 Task: Create in the project ByteTech in Backlog an issue 'Upgrade the content delivery and caching mechanisms of a web application to improve content delivery speed and reliability', assign it to team member softage.2@softage.net and change the status to IN PROGRESS. Create in the project ByteTech in Backlog an issue 'Create a new online platform for online gardening courses with advanced gardening tools and community features', assign it to team member softage.3@softage.net and change the status to IN PROGRESS
Action: Mouse moved to (95, 190)
Screenshot: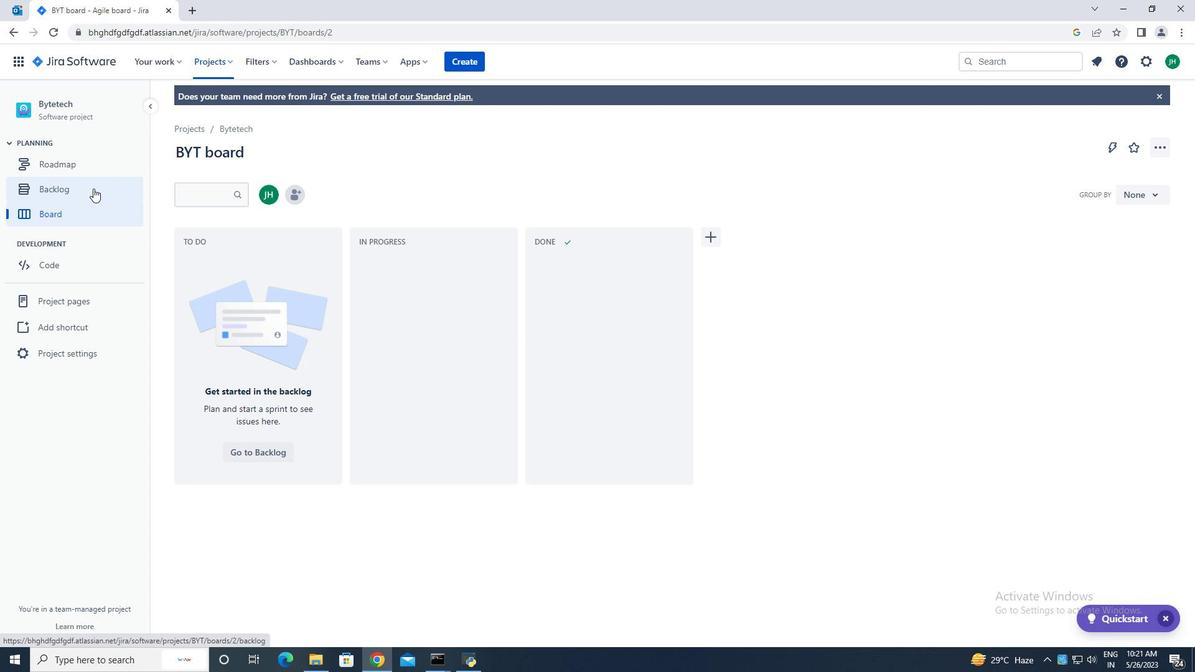
Action: Mouse pressed left at (95, 190)
Screenshot: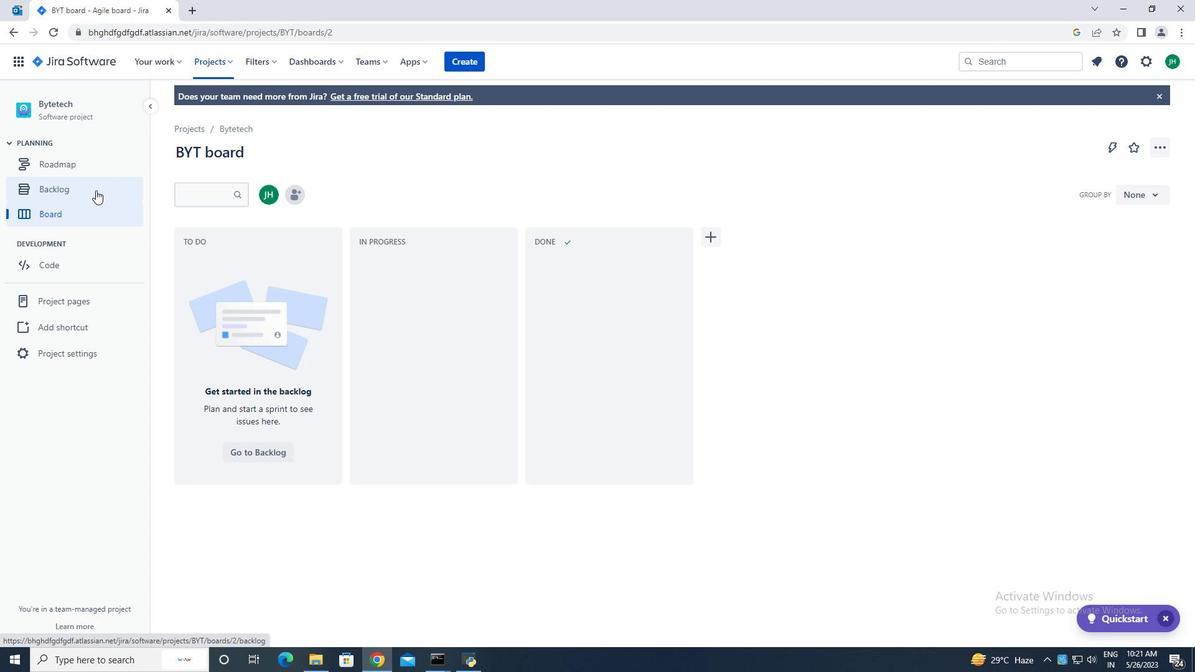 
Action: Mouse moved to (509, 324)
Screenshot: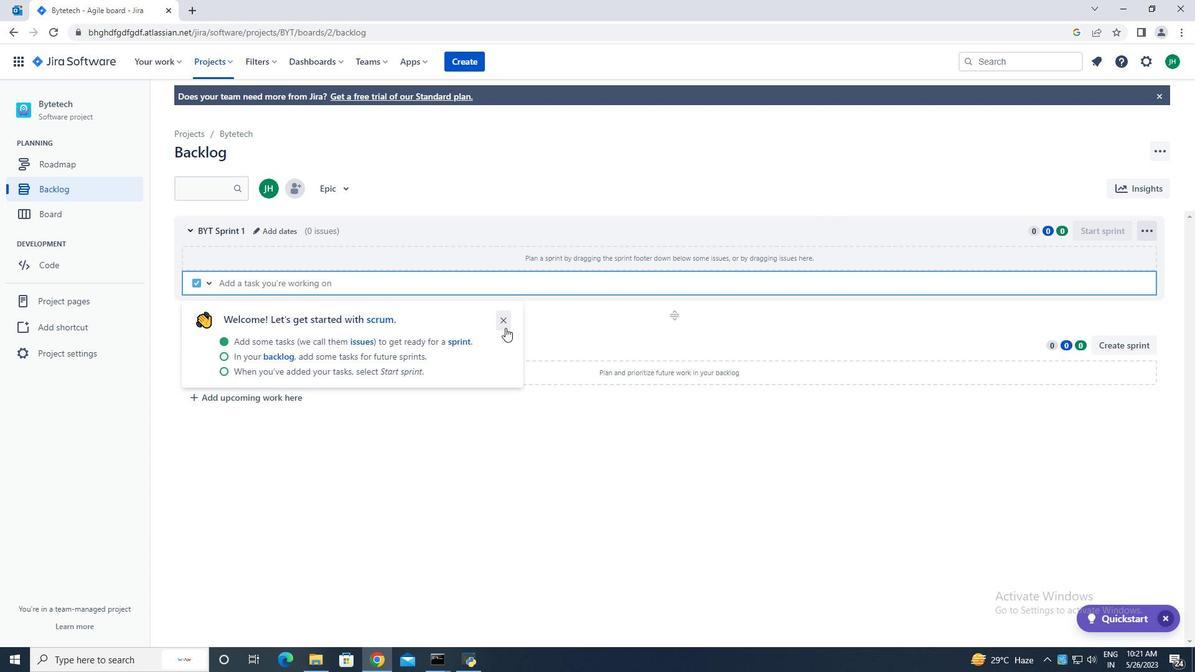 
Action: Mouse pressed left at (509, 324)
Screenshot: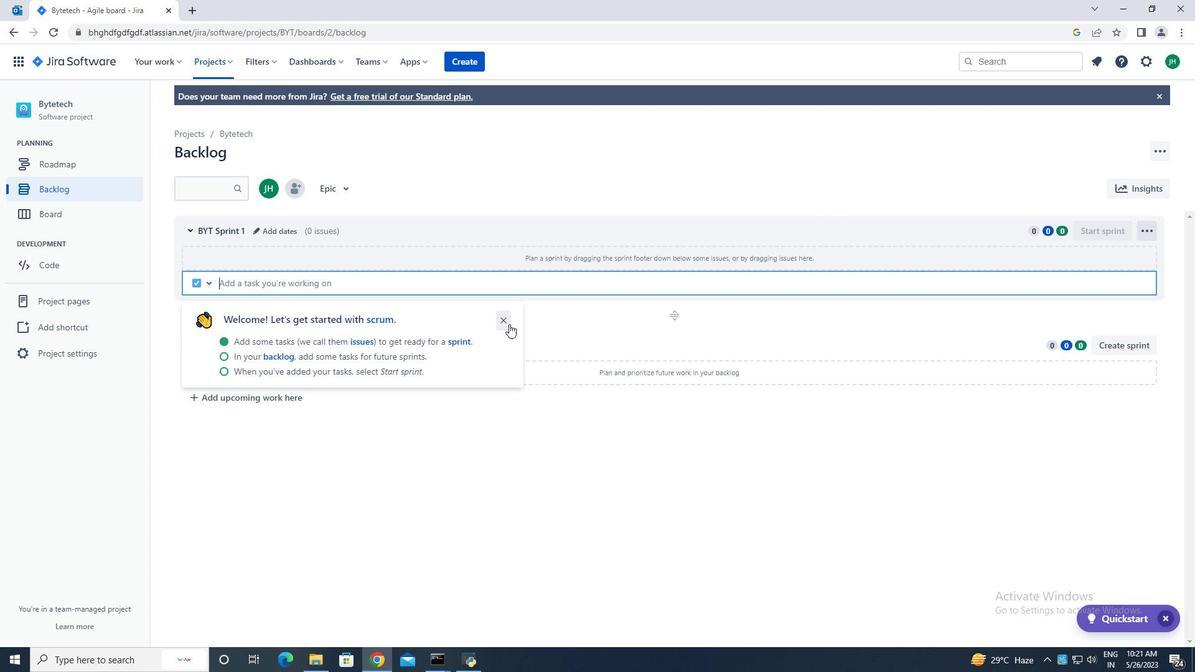 
Action: Mouse moved to (267, 442)
Screenshot: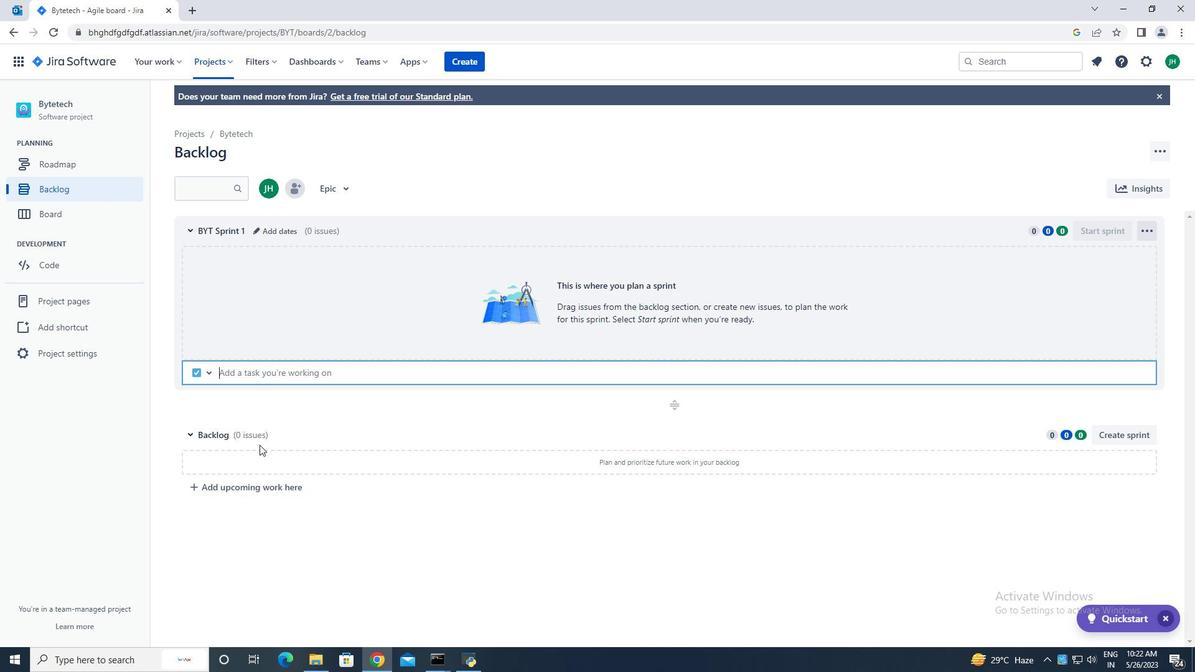 
Action: Mouse scrolled (267, 442) with delta (0, 0)
Screenshot: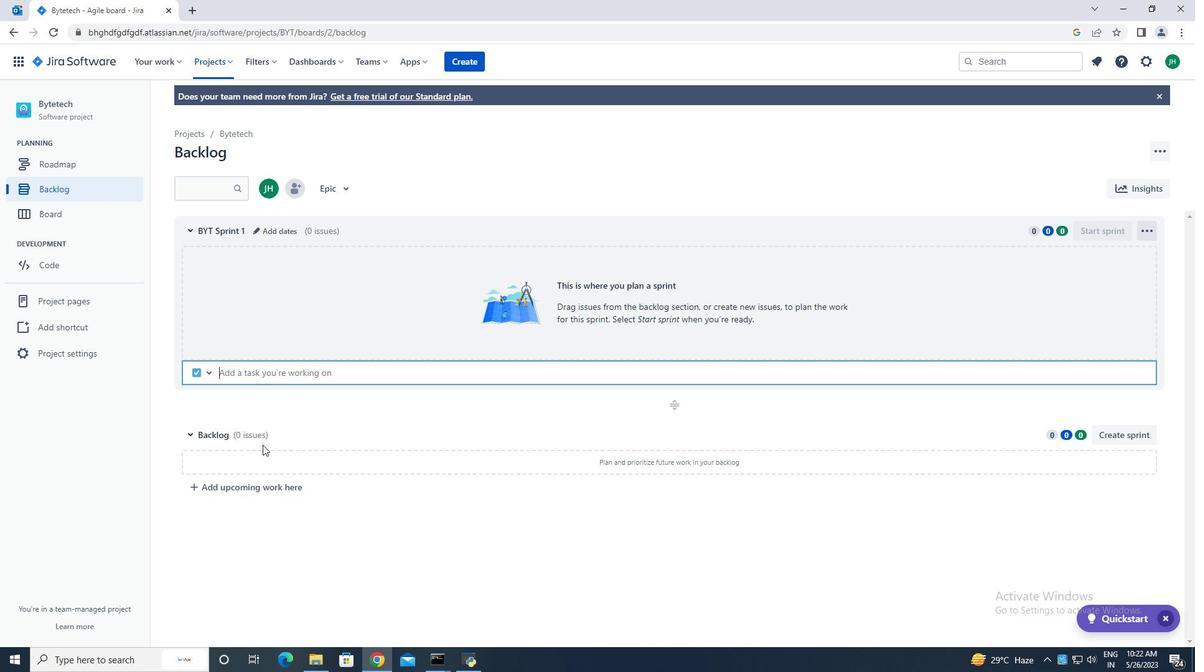 
Action: Mouse scrolled (267, 442) with delta (0, 0)
Screenshot: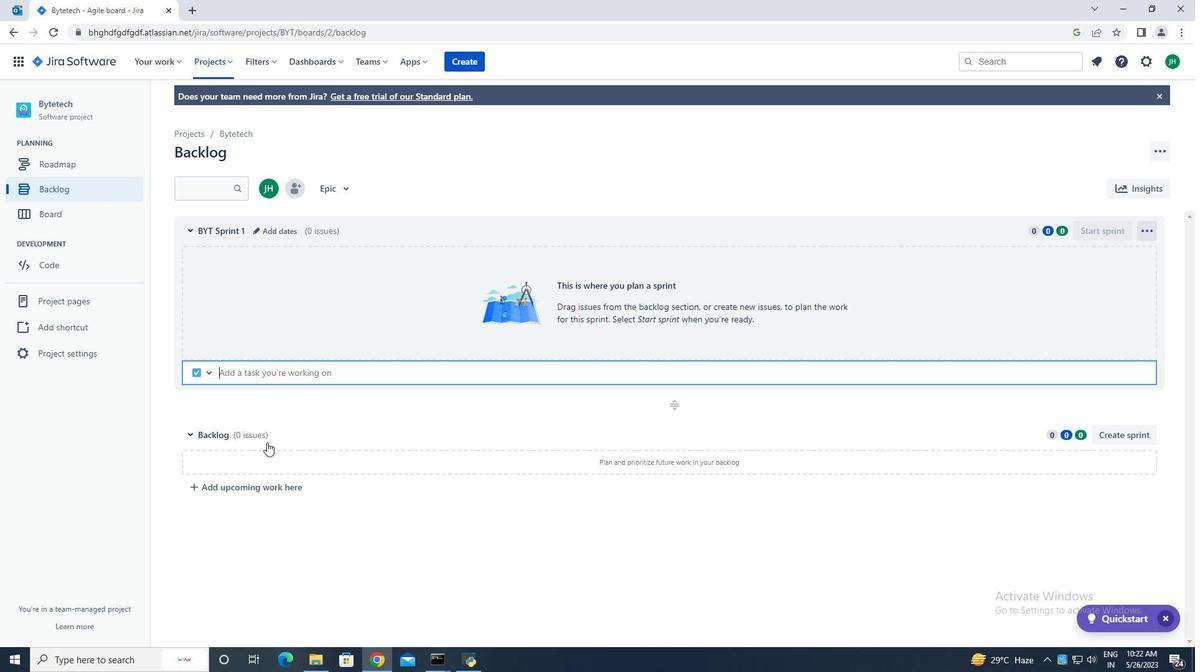 
Action: Mouse scrolled (267, 442) with delta (0, 0)
Screenshot: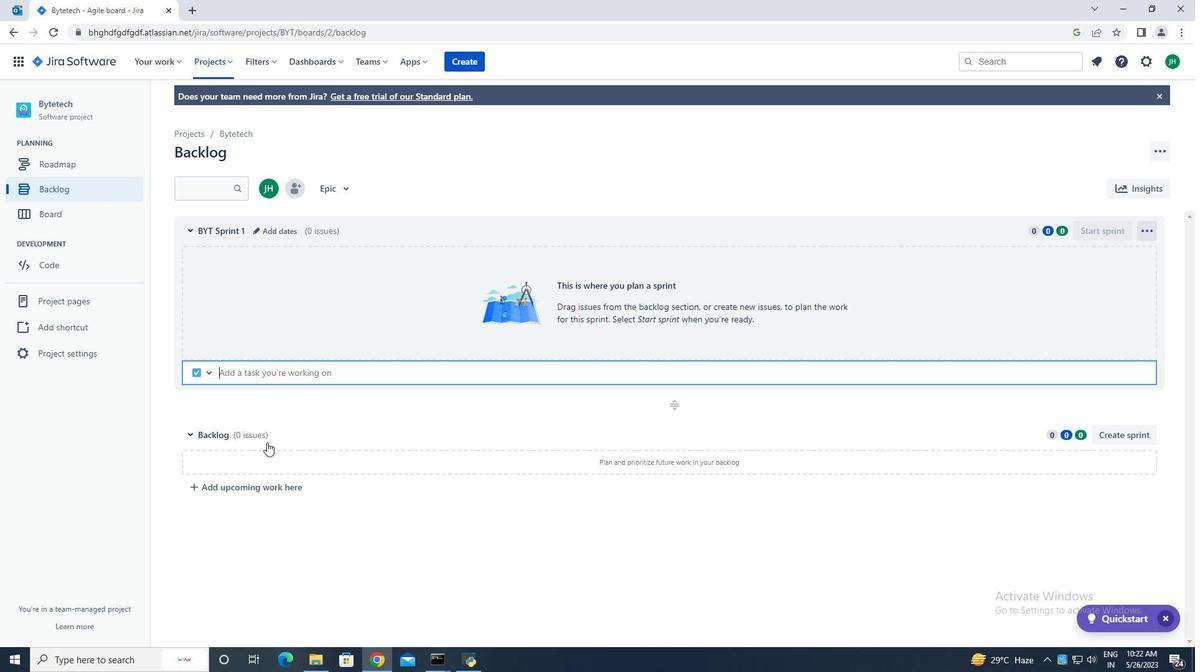 
Action: Mouse moved to (230, 457)
Screenshot: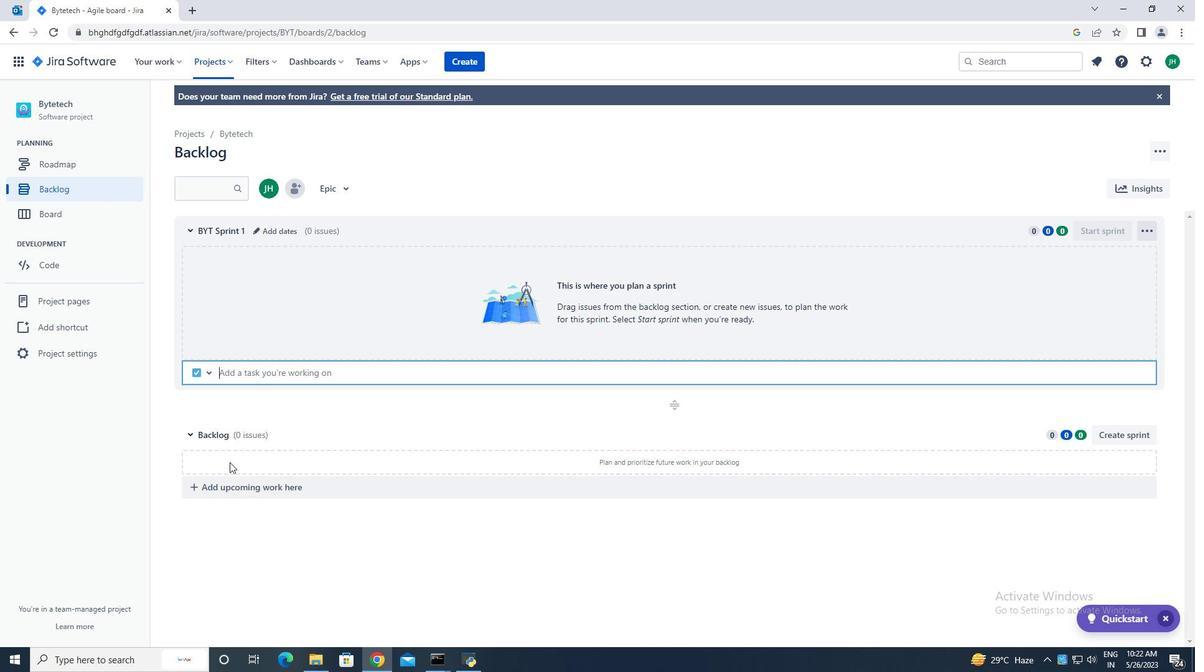 
Action: Mouse pressed left at (230, 457)
Screenshot: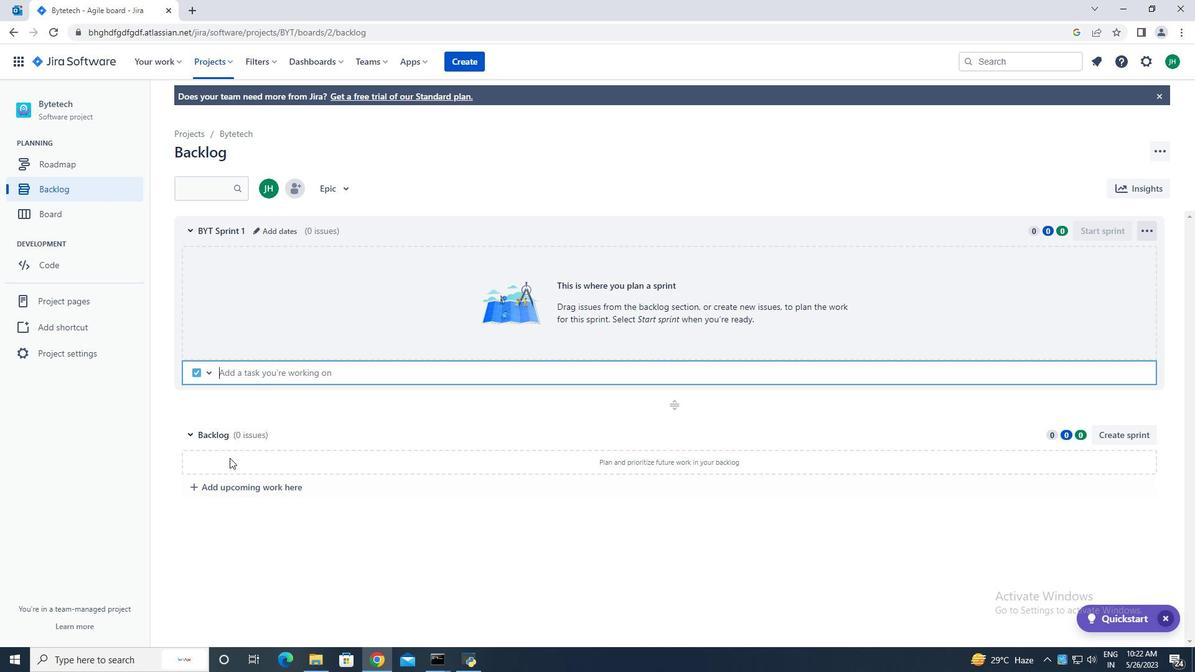 
Action: Mouse moved to (239, 376)
Screenshot: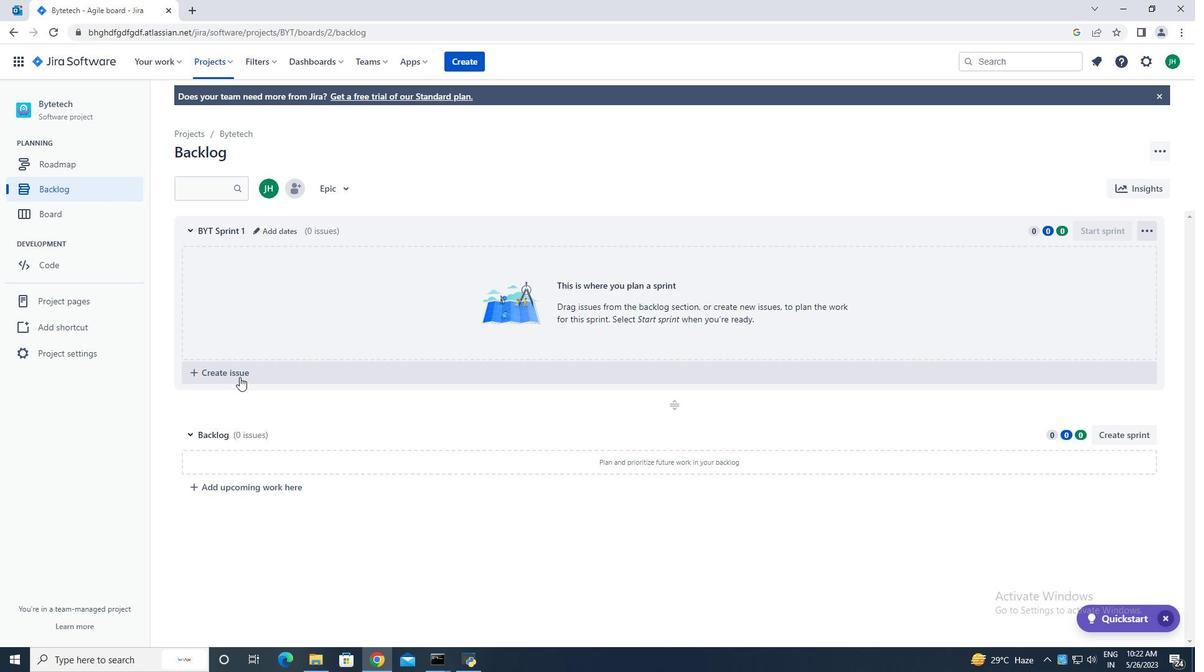 
Action: Mouse pressed left at (239, 376)
Screenshot: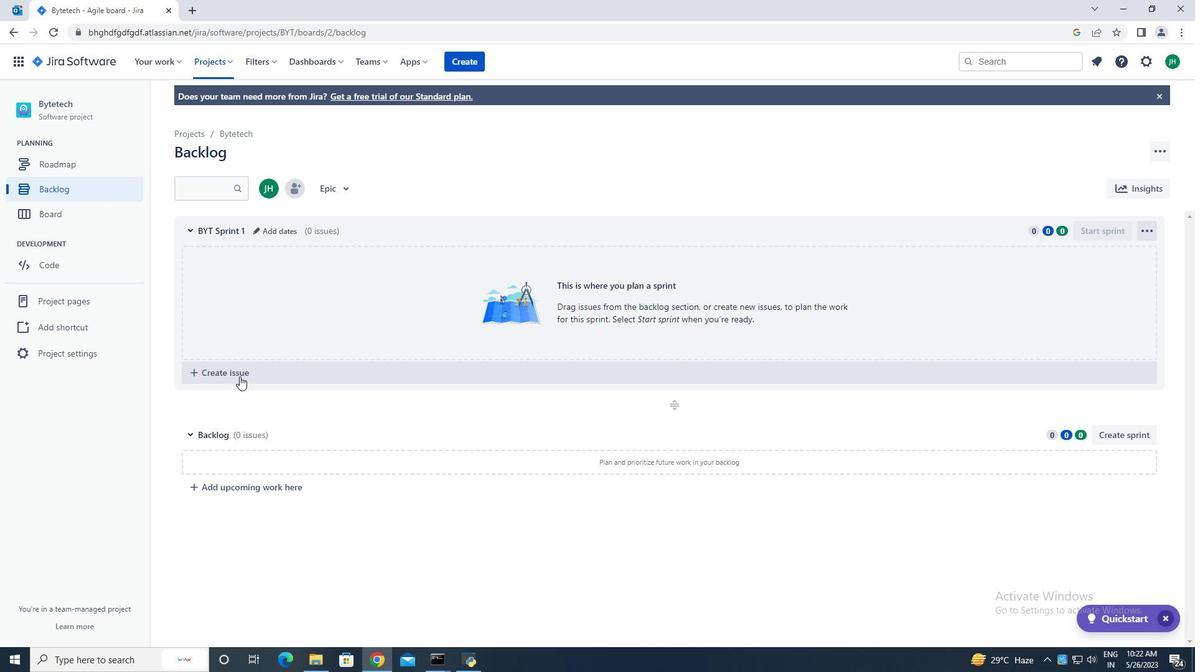 
Action: Mouse moved to (251, 375)
Screenshot: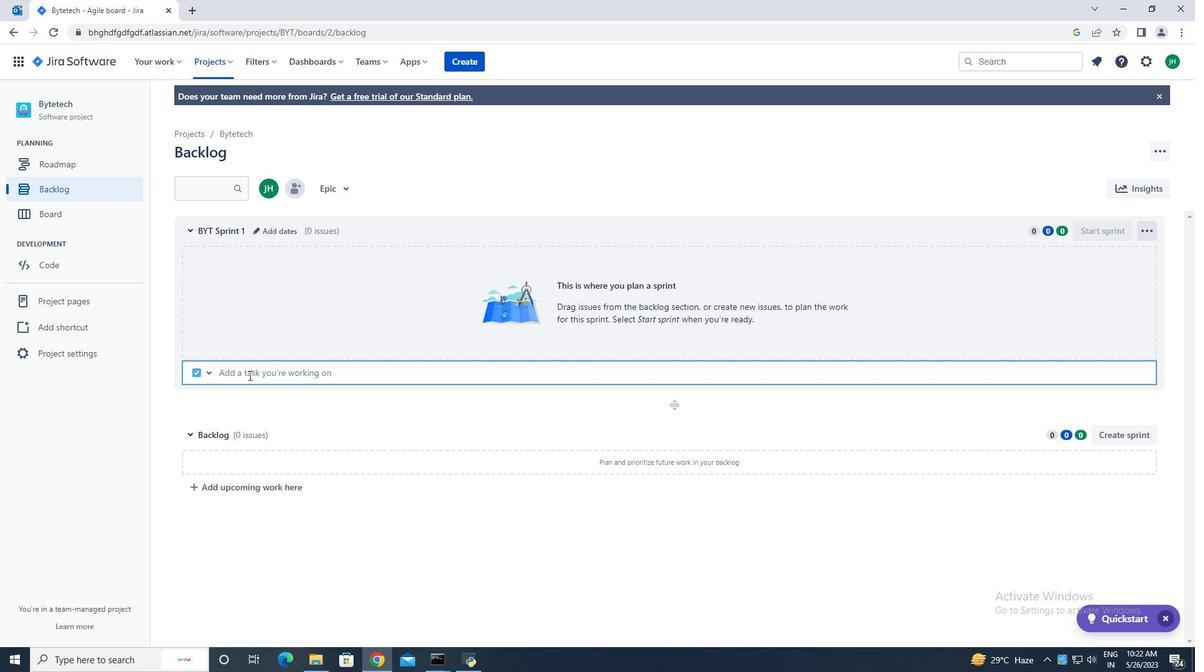 
Action: Mouse pressed left at (251, 375)
Screenshot: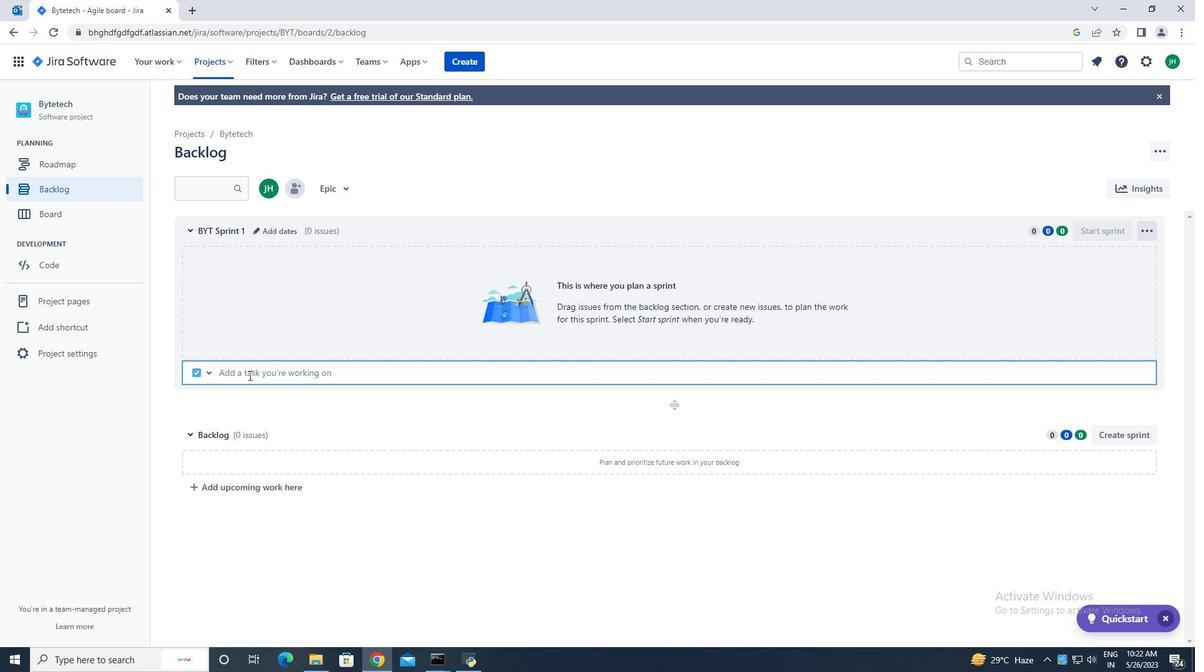 
Action: Mouse moved to (1146, 232)
Screenshot: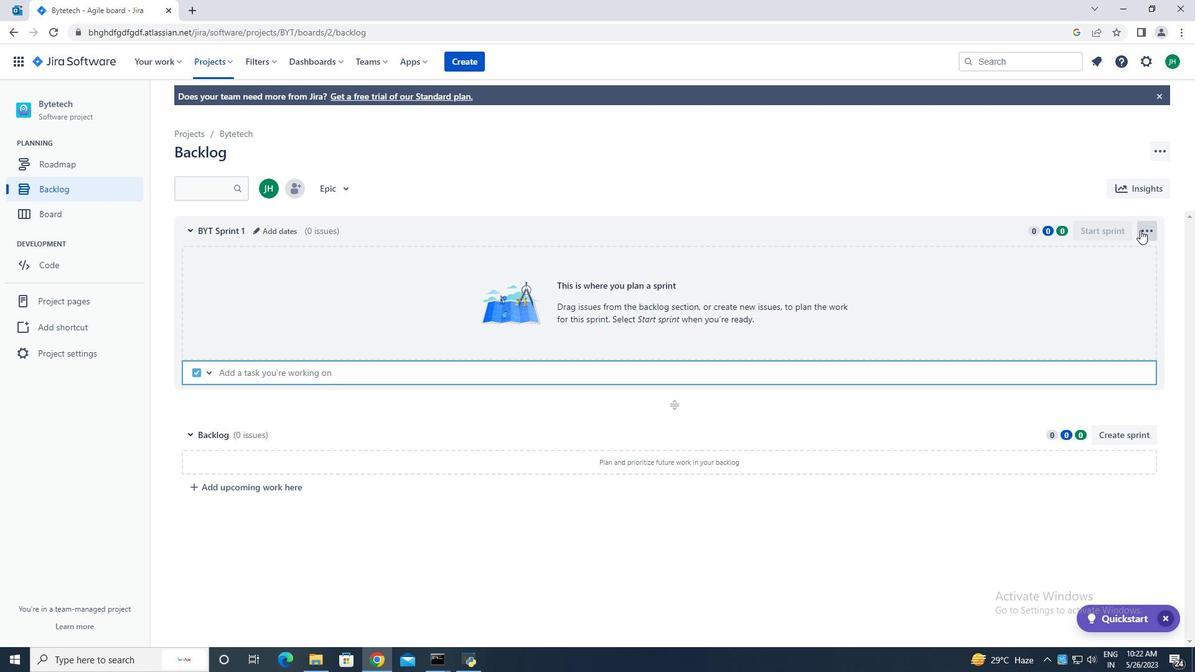 
Action: Mouse pressed left at (1146, 232)
Screenshot: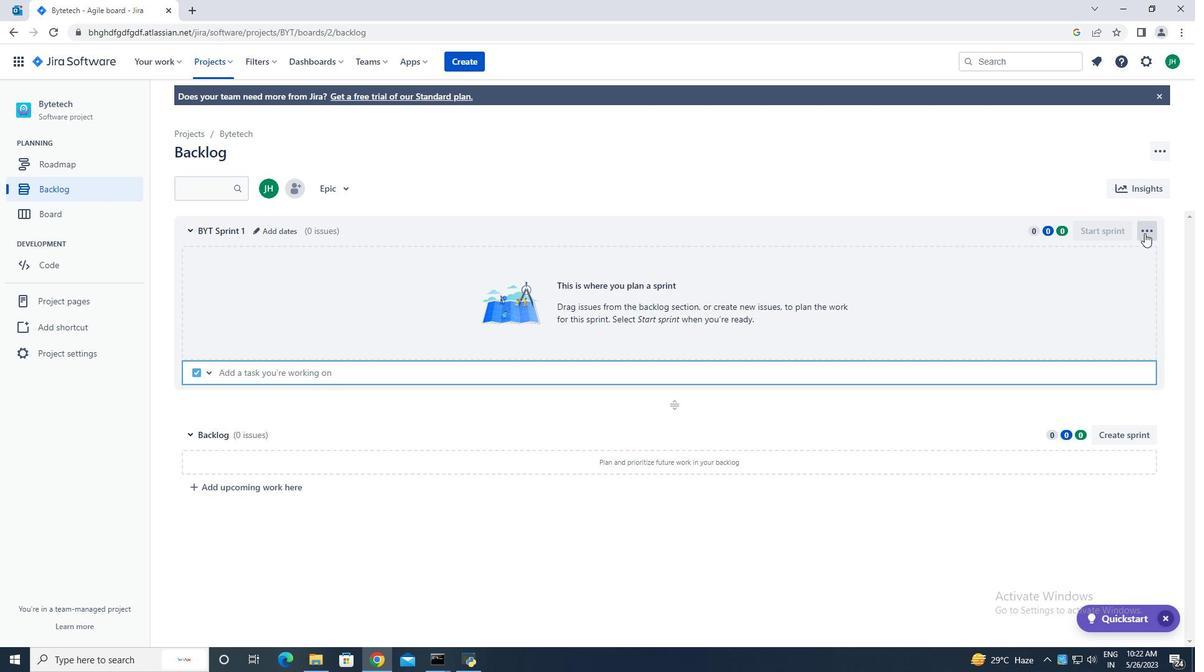 
Action: Mouse moved to (1119, 282)
Screenshot: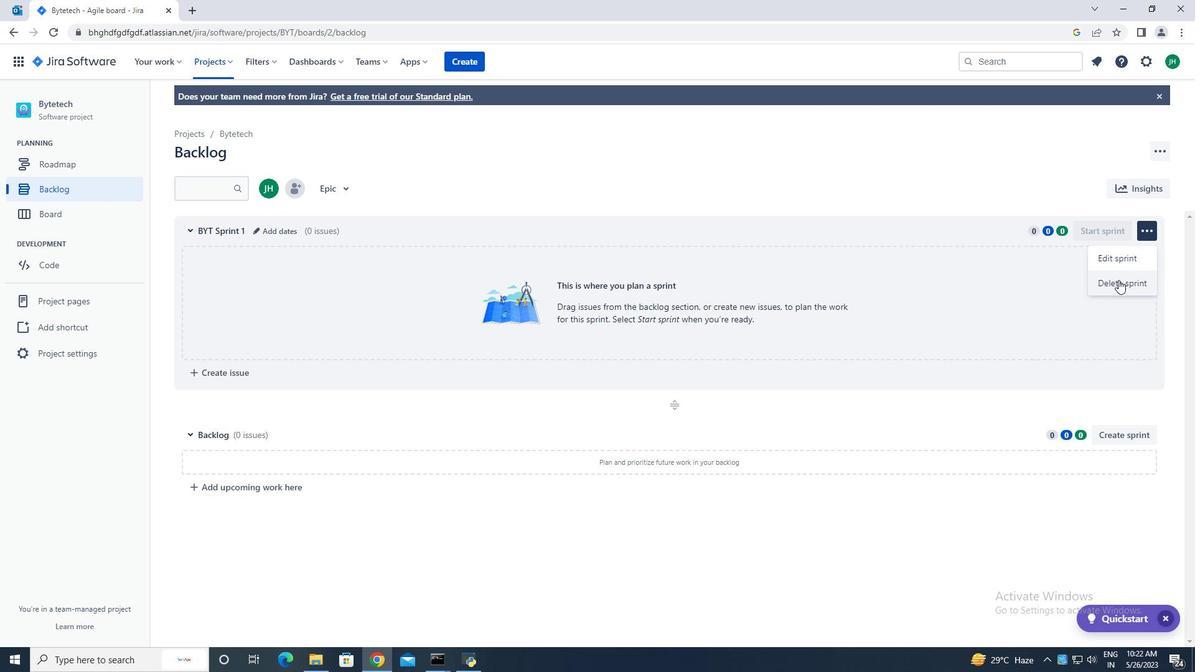 
Action: Mouse pressed left at (1119, 282)
Screenshot: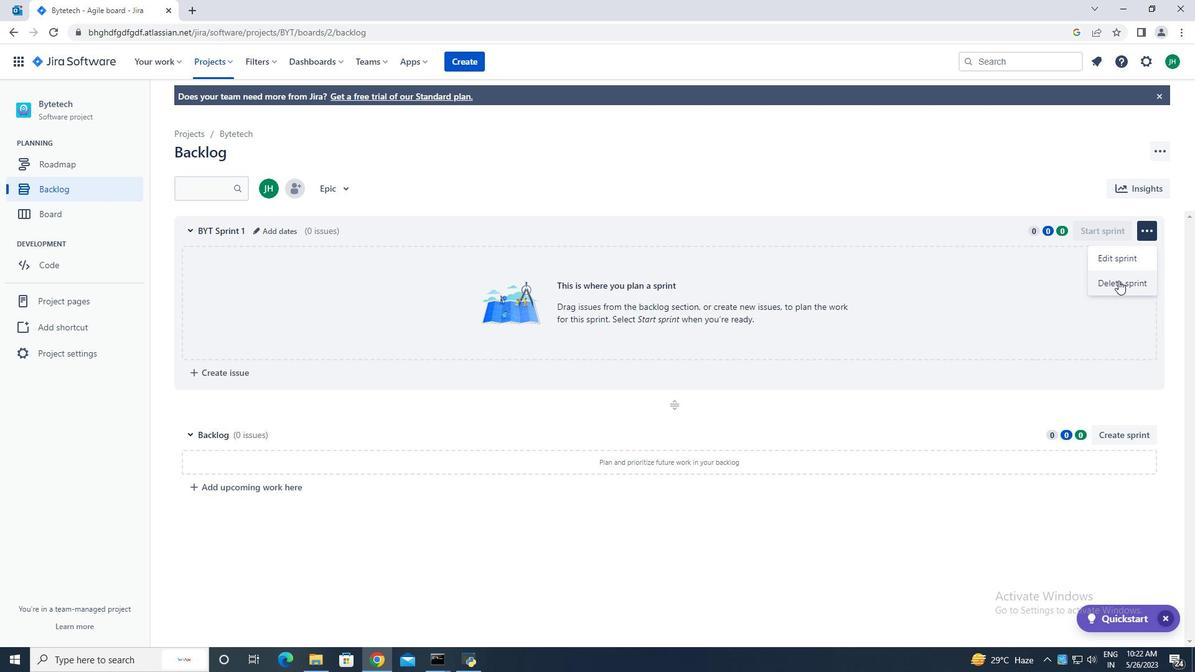 
Action: Mouse moved to (645, 163)
Screenshot: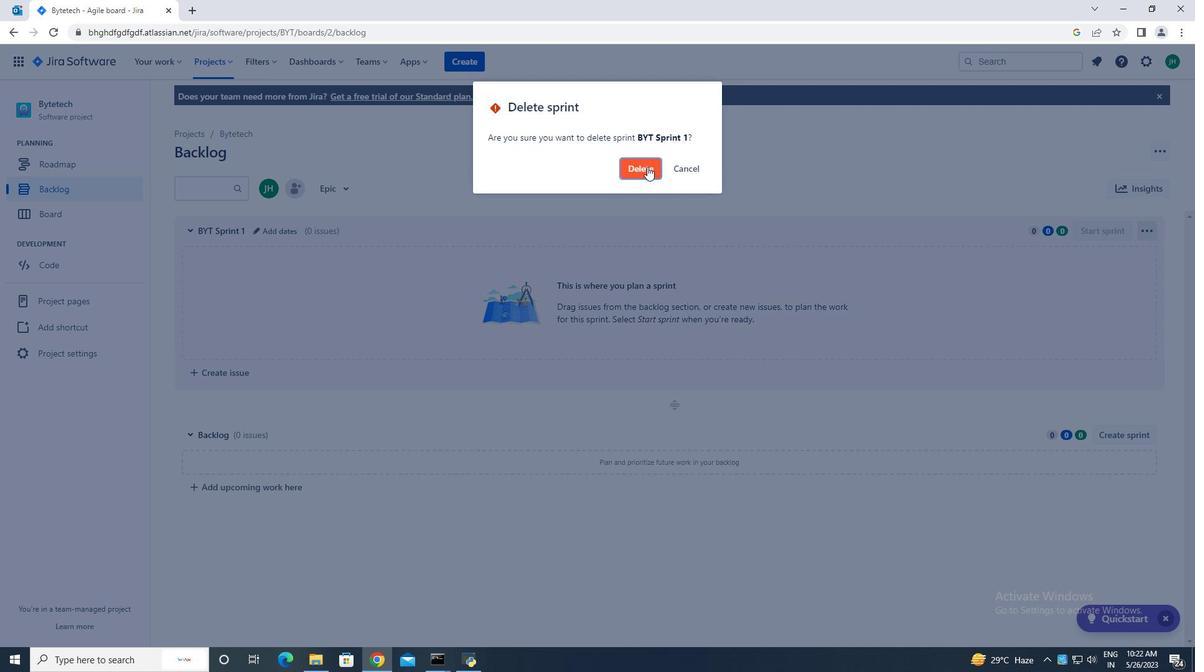 
Action: Mouse pressed left at (645, 163)
Screenshot: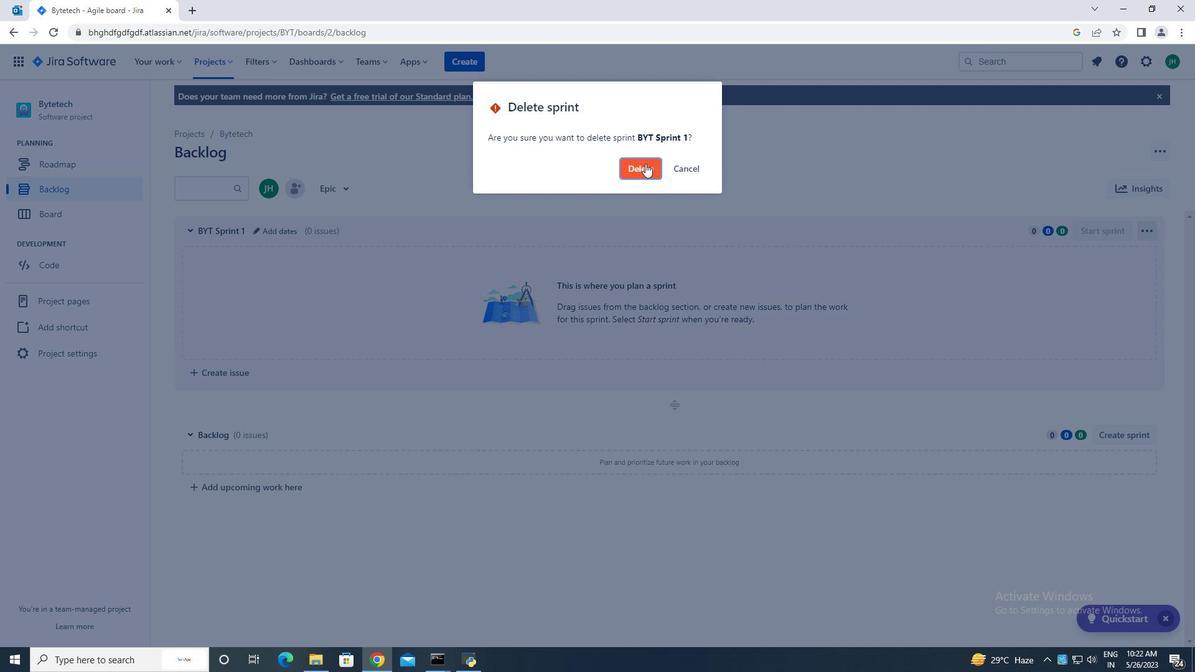 
Action: Mouse moved to (230, 262)
Screenshot: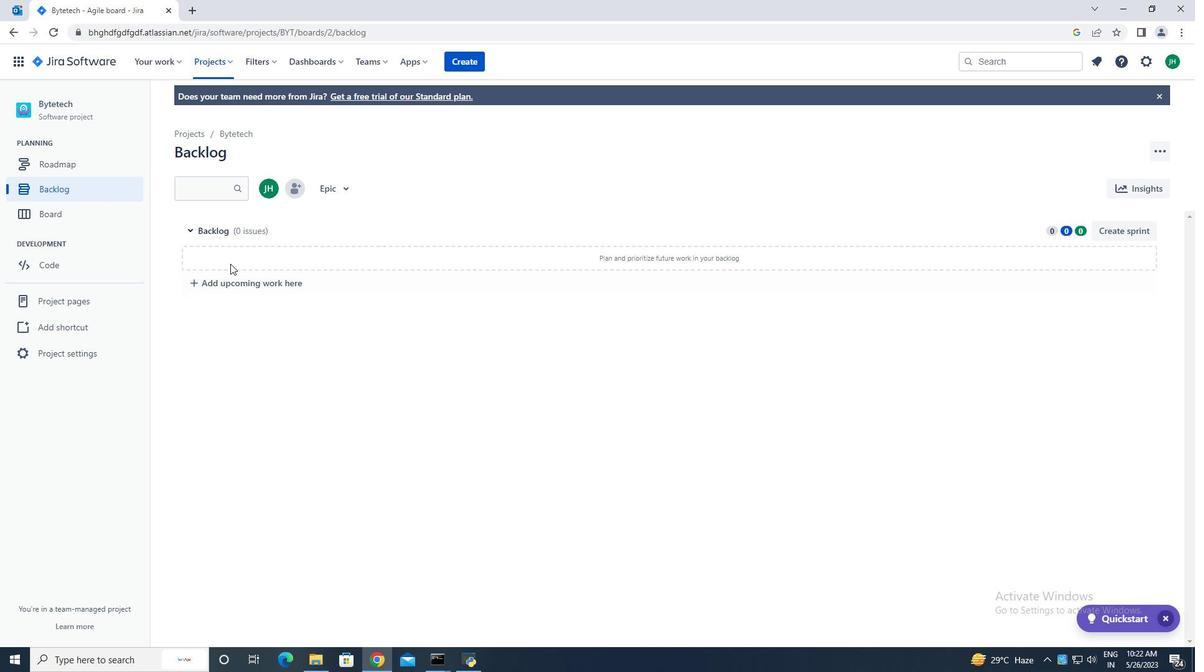 
Action: Mouse pressed left at (230, 262)
Screenshot: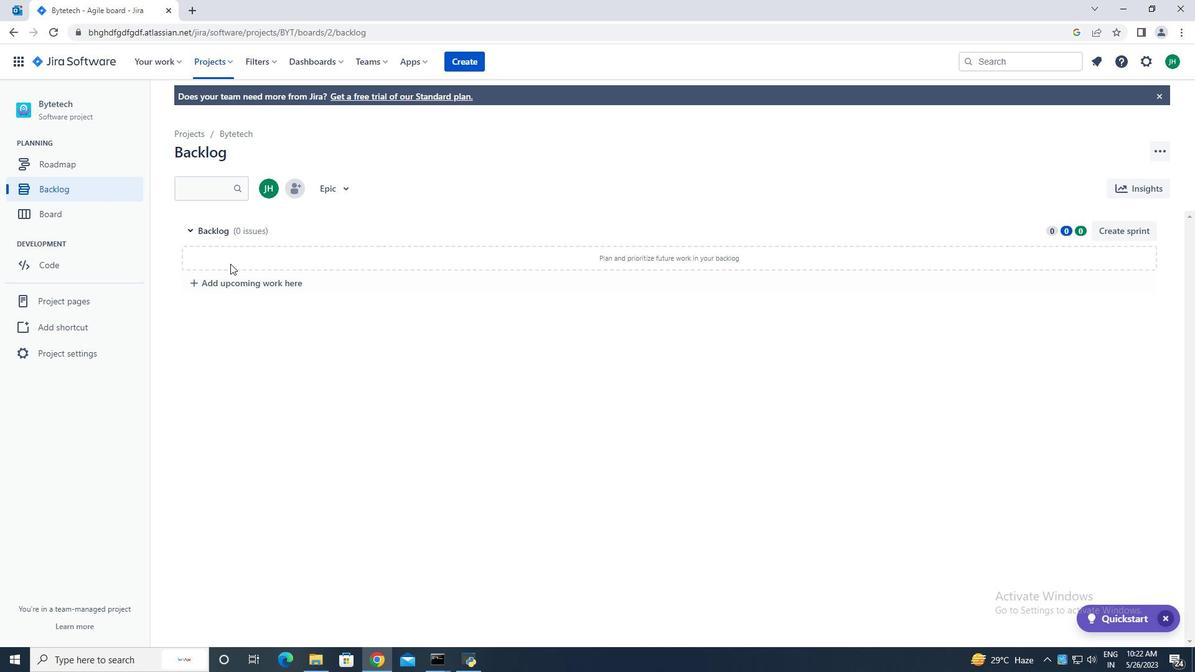 
Action: Mouse moved to (210, 281)
Screenshot: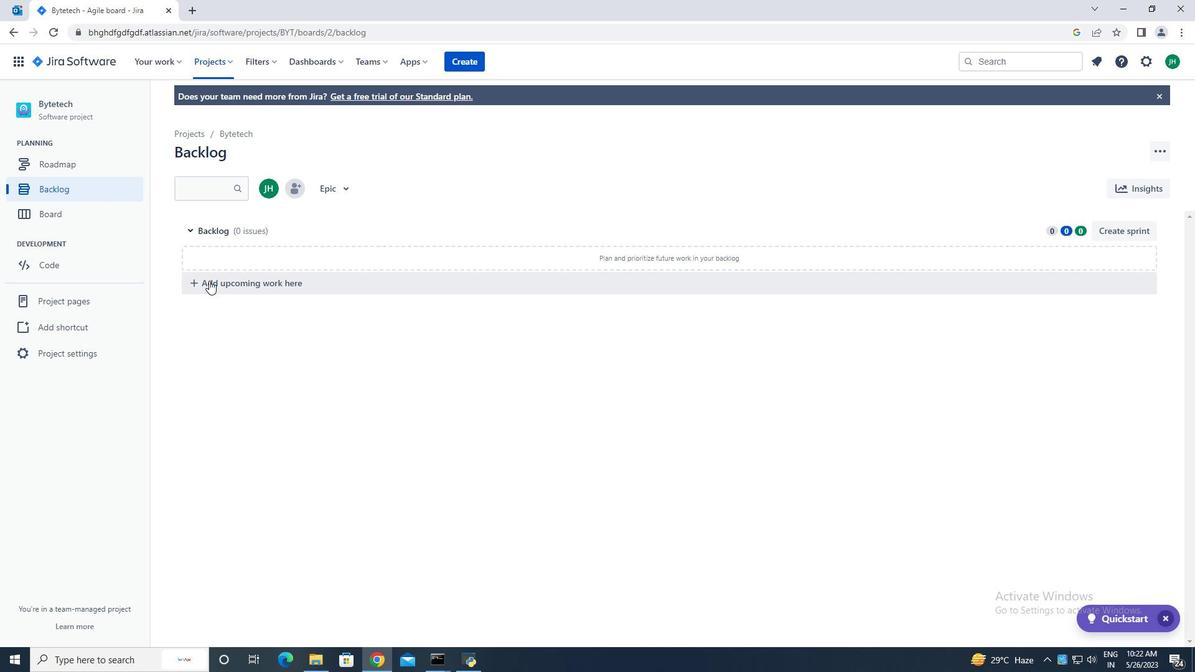 
Action: Mouse pressed left at (210, 281)
Screenshot: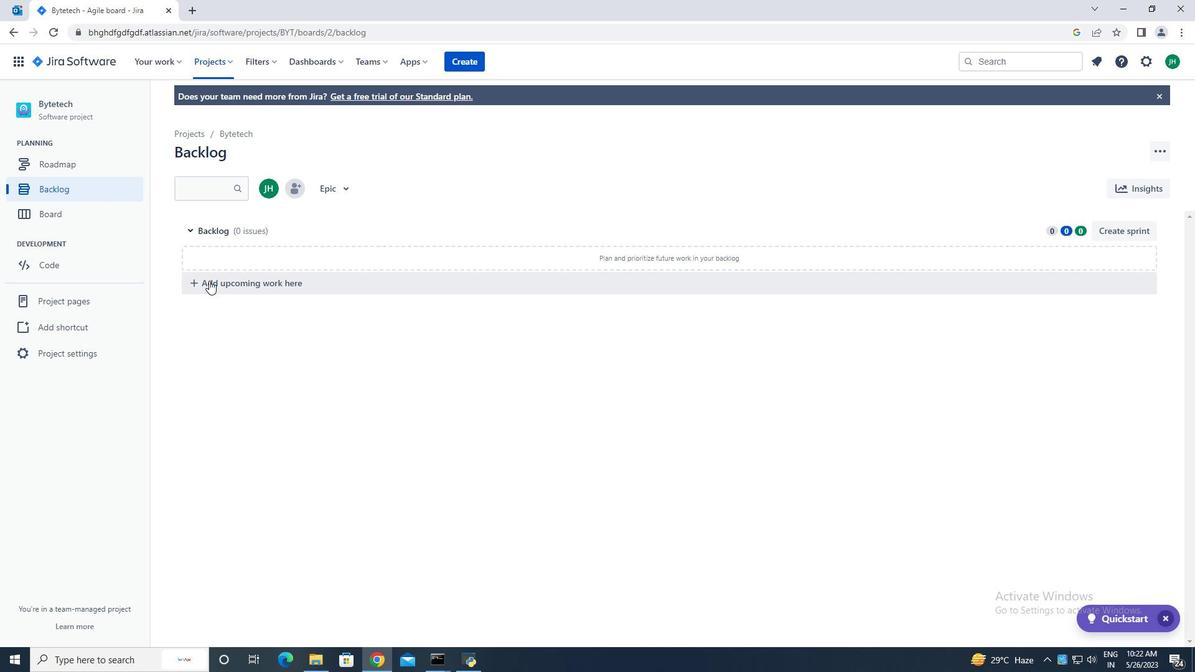 
Action: Mouse moved to (265, 282)
Screenshot: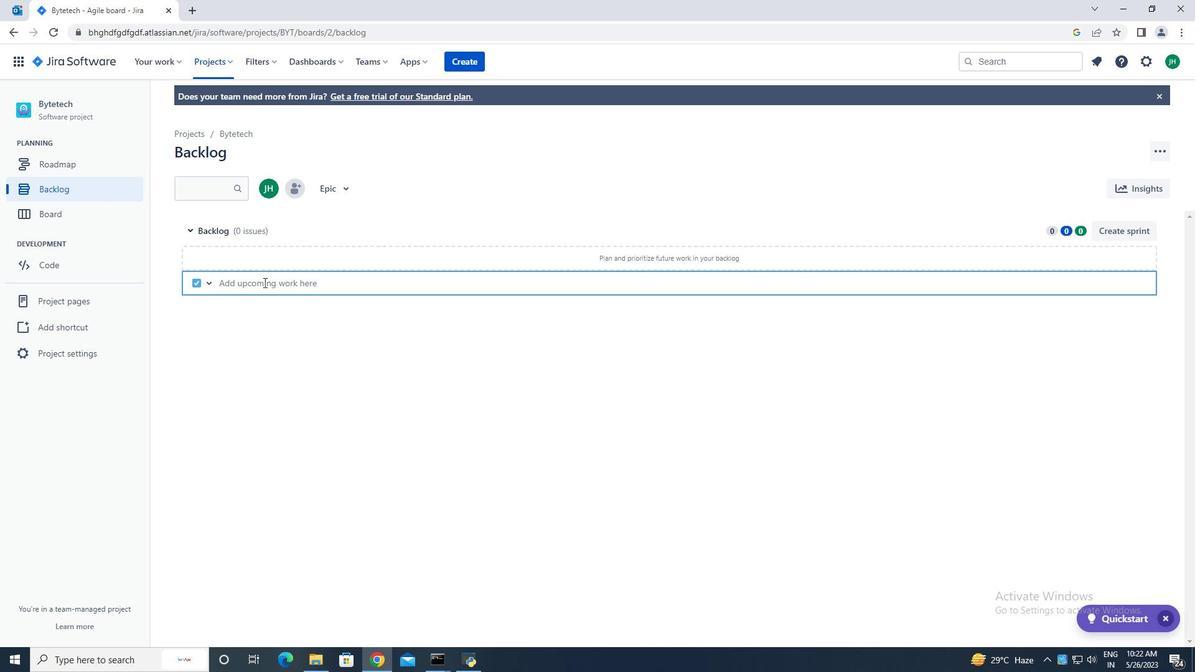 
Action: Mouse pressed left at (265, 282)
Screenshot: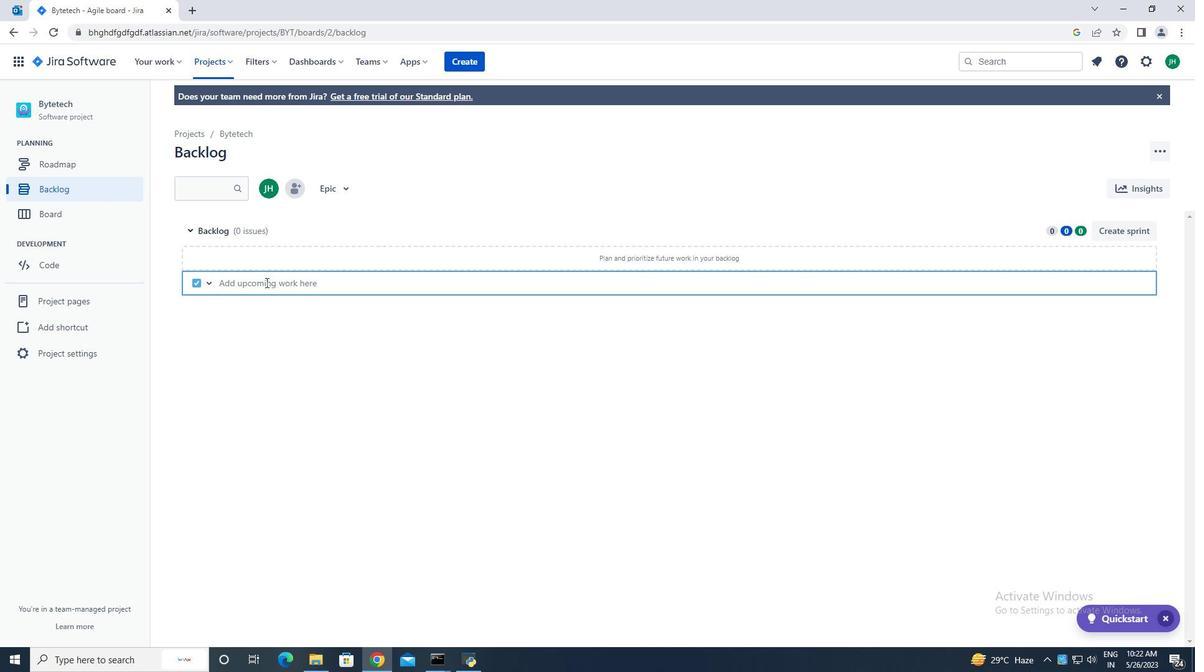 
Action: Mouse moved to (311, 292)
Screenshot: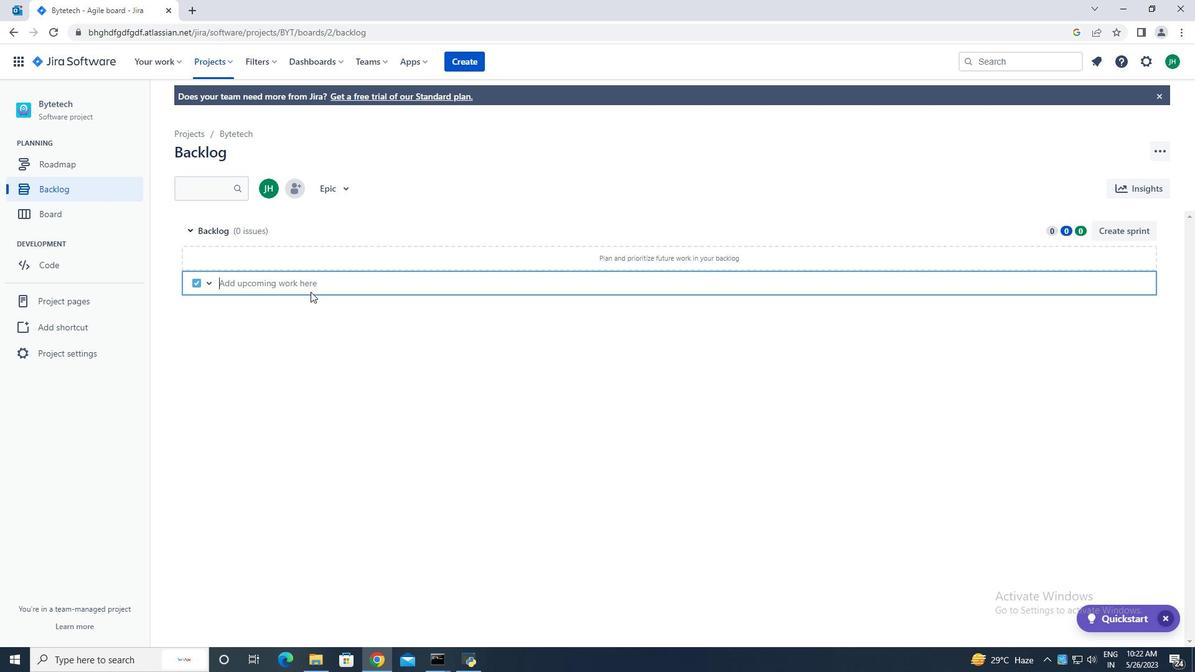 
Action: Key pressed <Key.caps_lock>U<Key.caps_lock>pgrade<Key.space>the<Key.space>ci<Key.backspace>ontent<Key.space>delivery<Key.space>and<Key.space>caching<Key.space>mechanisims<Key.space>of<Key.space>web<Key.space>application<Key.space>
Screenshot: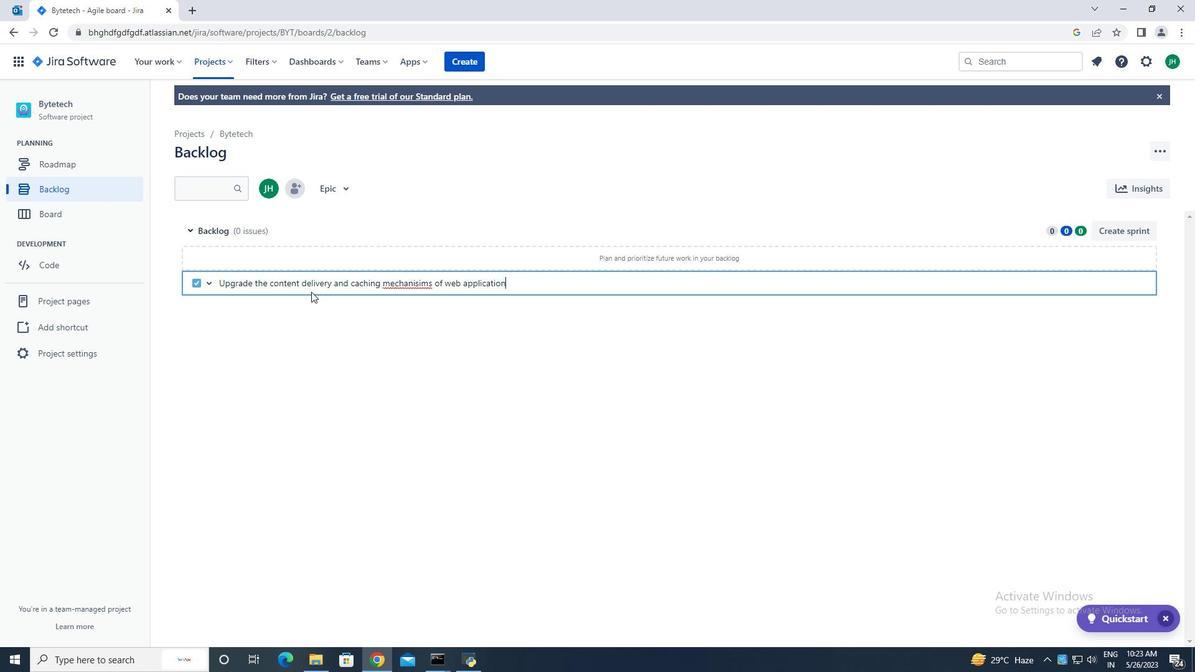 
Action: Mouse moved to (409, 281)
Screenshot: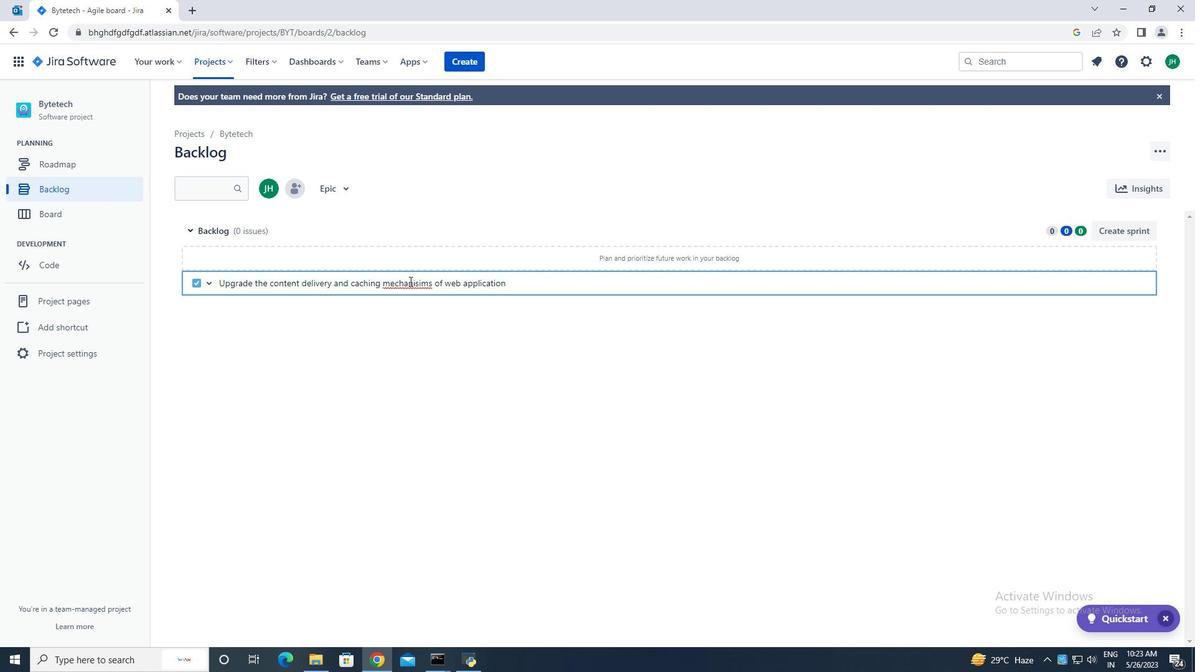 
Action: Mouse pressed right at (409, 281)
Screenshot: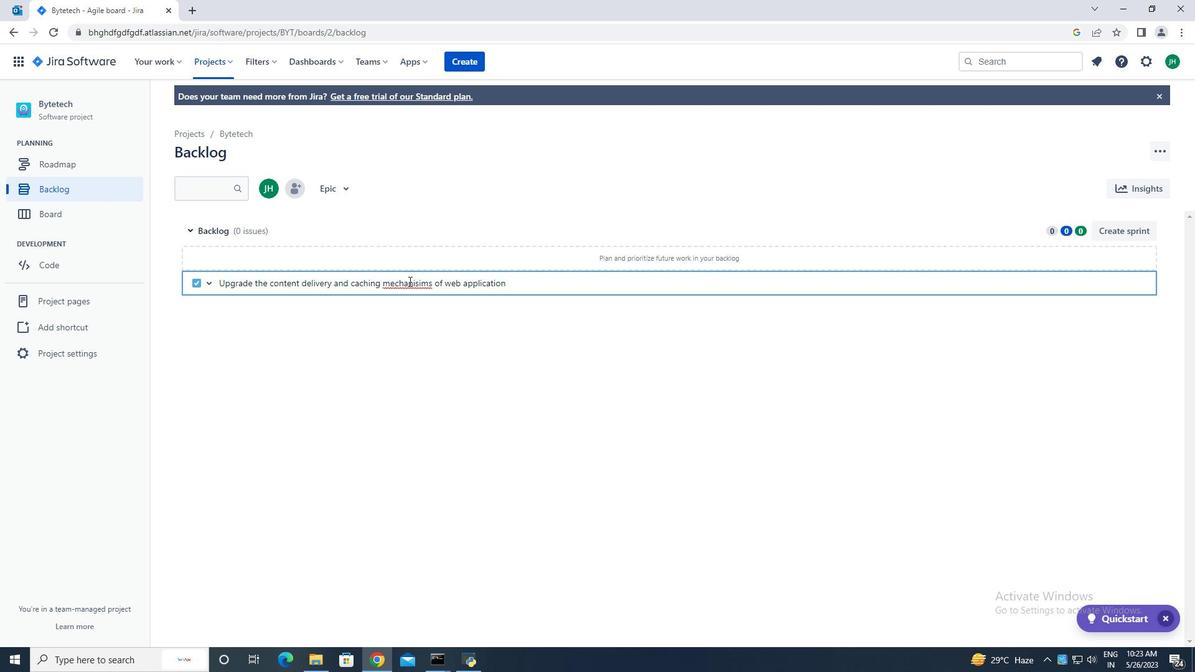 
Action: Mouse moved to (428, 292)
Screenshot: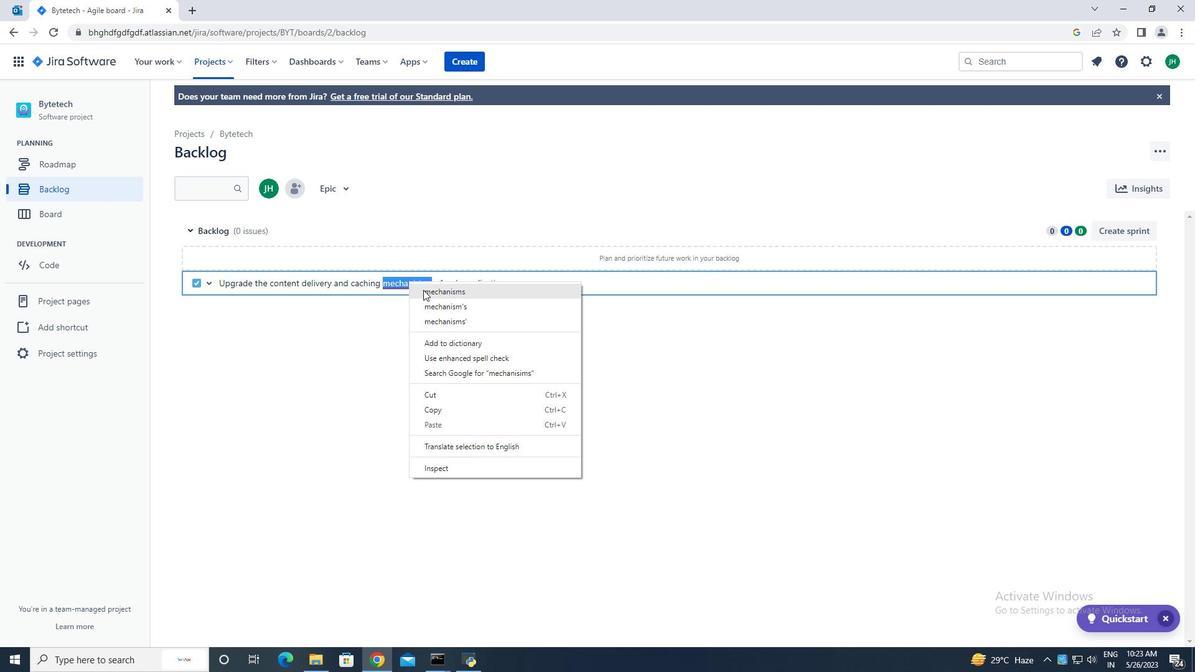 
Action: Mouse pressed left at (428, 292)
Screenshot: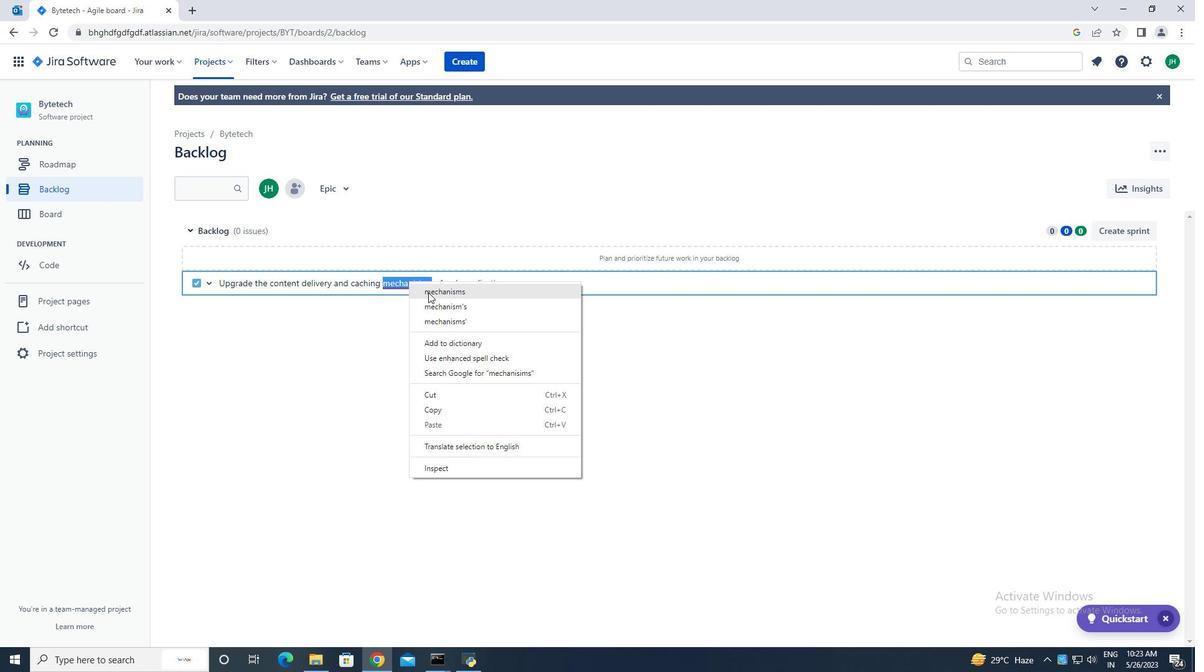 
Action: Mouse moved to (520, 288)
Screenshot: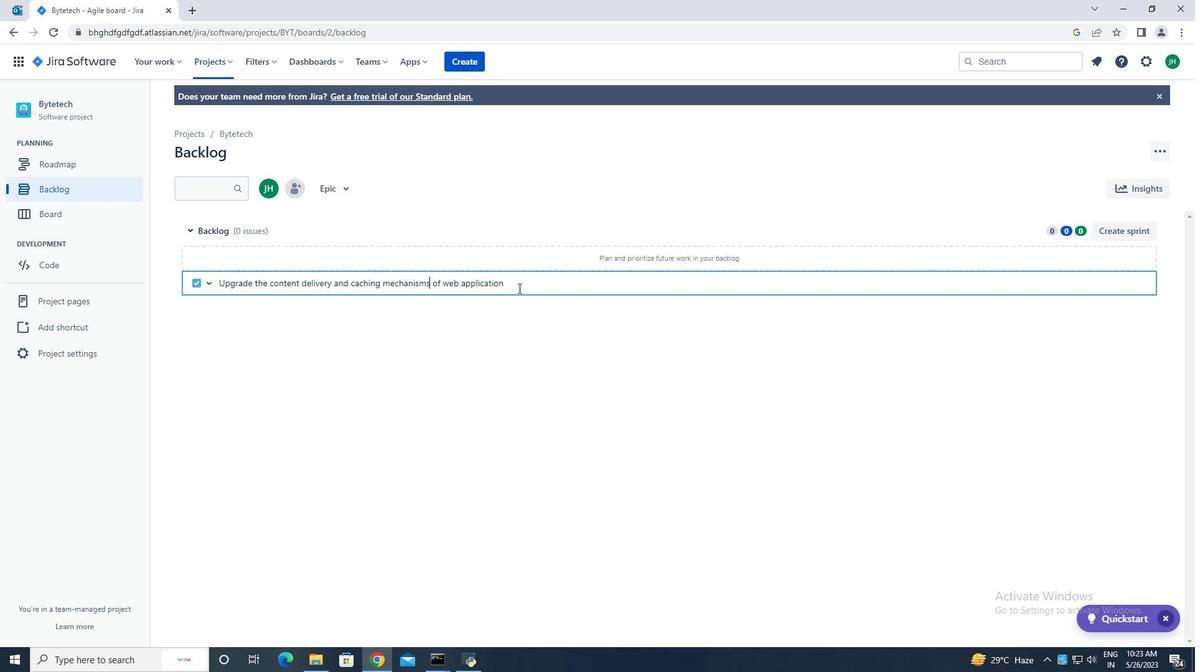 
Action: Mouse pressed left at (520, 288)
Screenshot: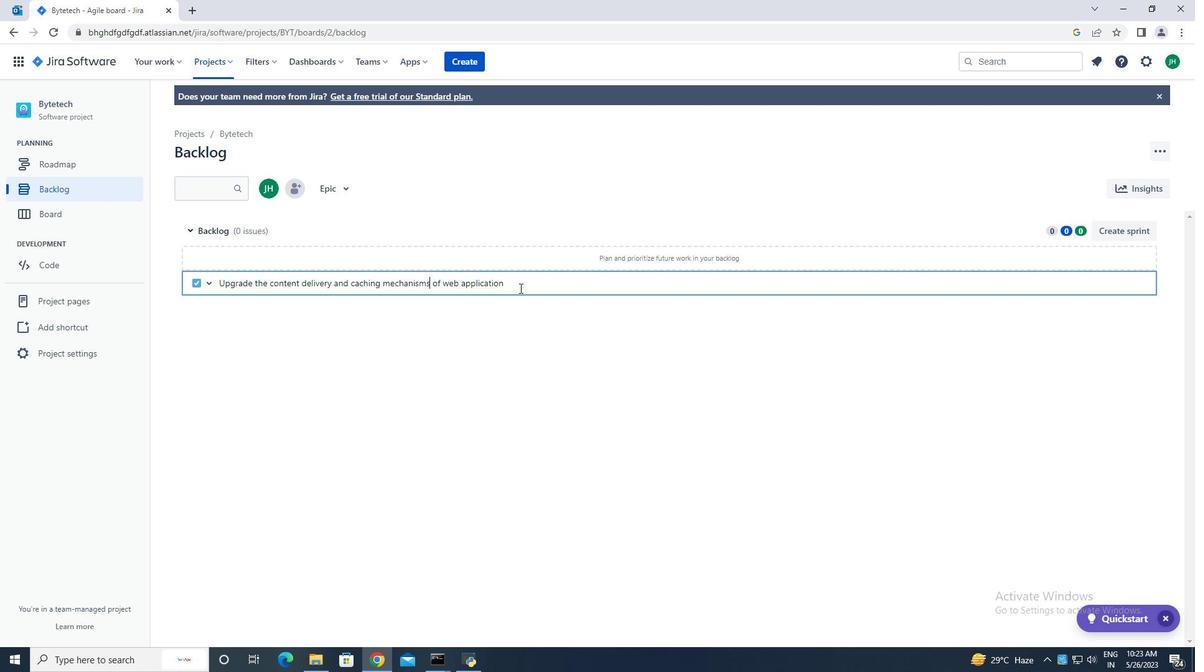 
Action: Key pressed to<Key.space>u<Key.backspace>improve<Key.space>content<Key.space>delivery<Key.space>speed<Key.space>and<Key.space>reliability.<Key.enter>
Screenshot: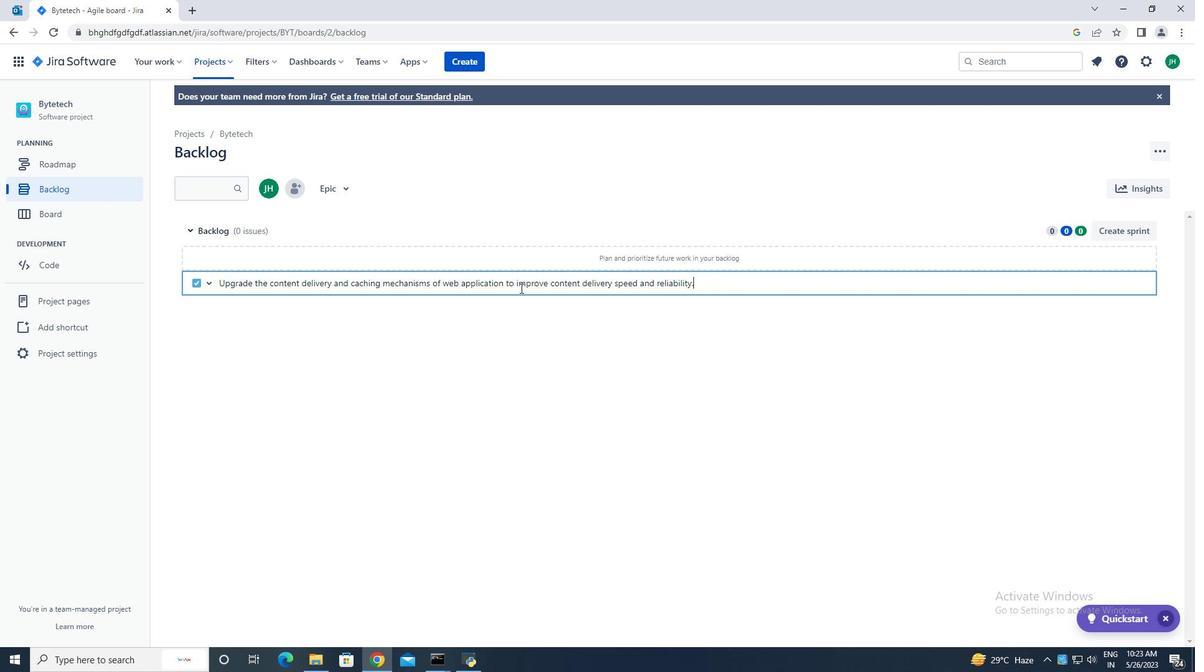 
Action: Mouse moved to (1117, 259)
Screenshot: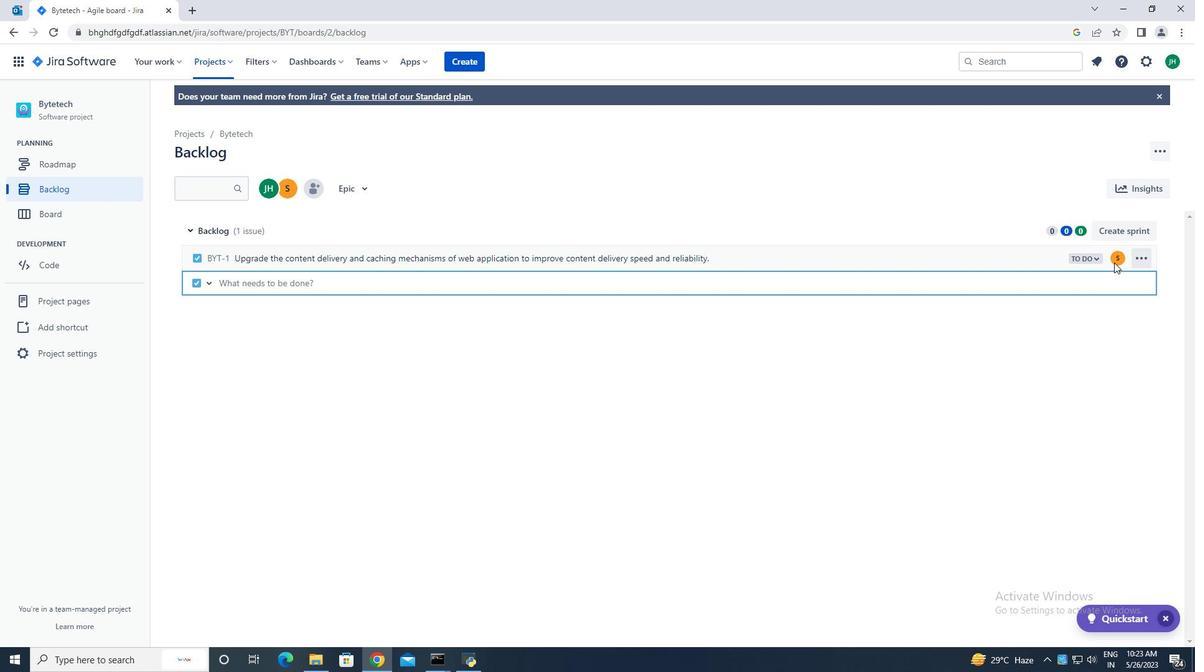 
Action: Mouse pressed left at (1117, 259)
Screenshot: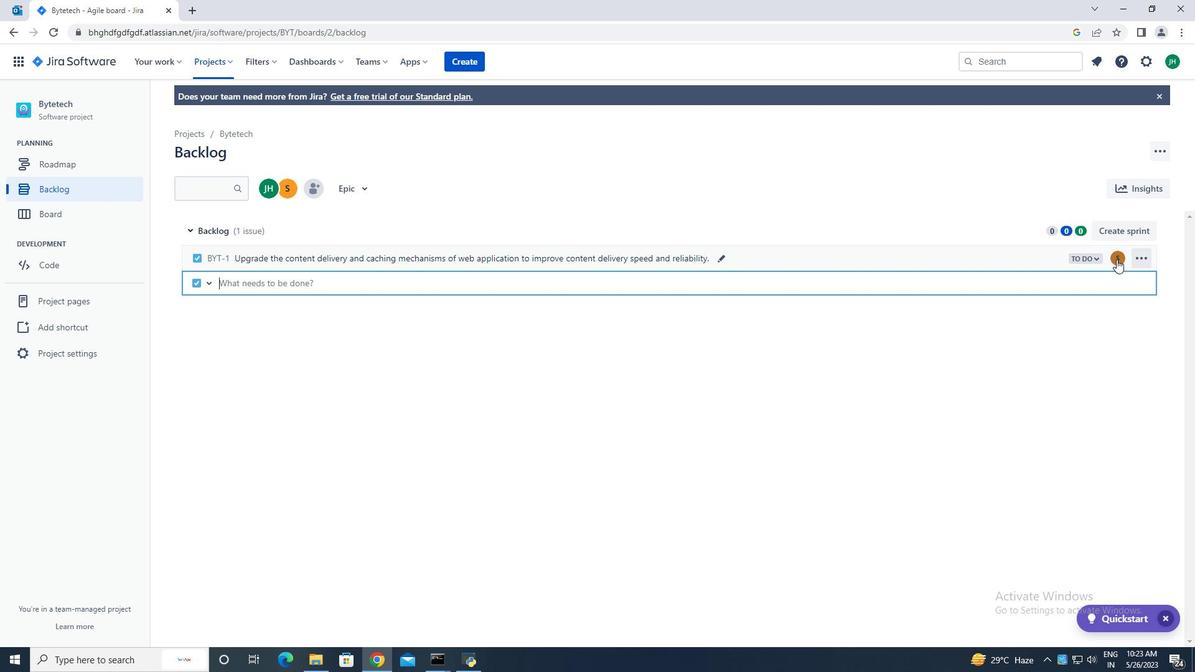
Action: Mouse moved to (1035, 285)
Screenshot: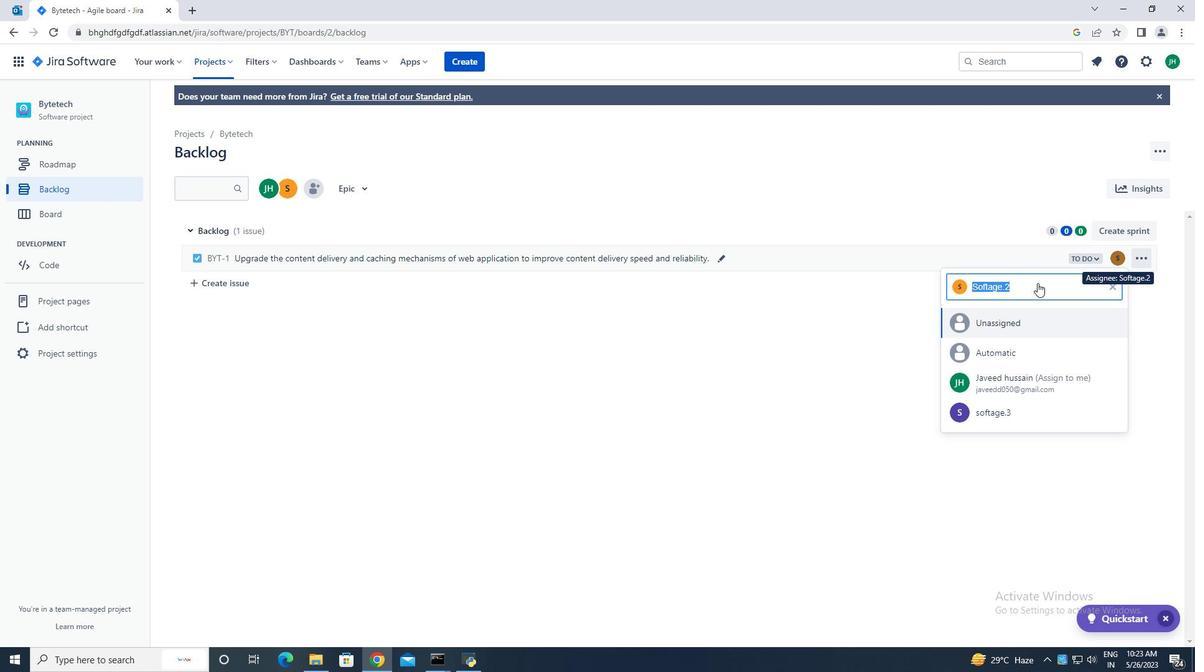 
Action: Key pressed softage.2
Screenshot: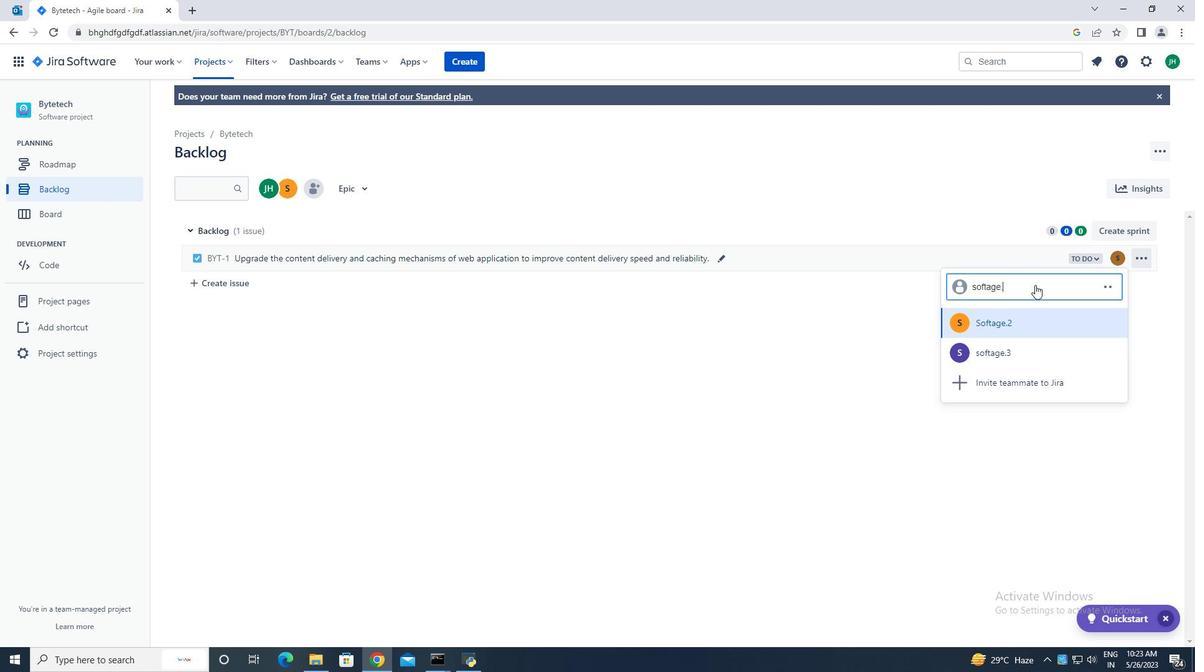 
Action: Mouse moved to (1058, 319)
Screenshot: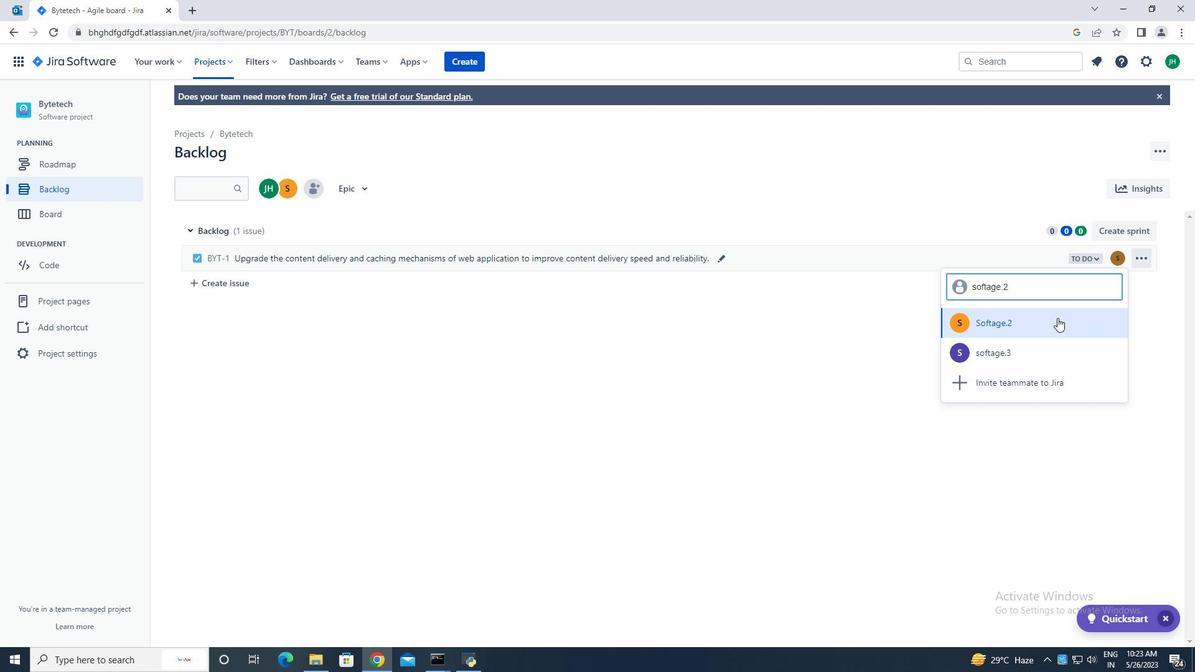 
Action: Mouse pressed left at (1058, 319)
Screenshot: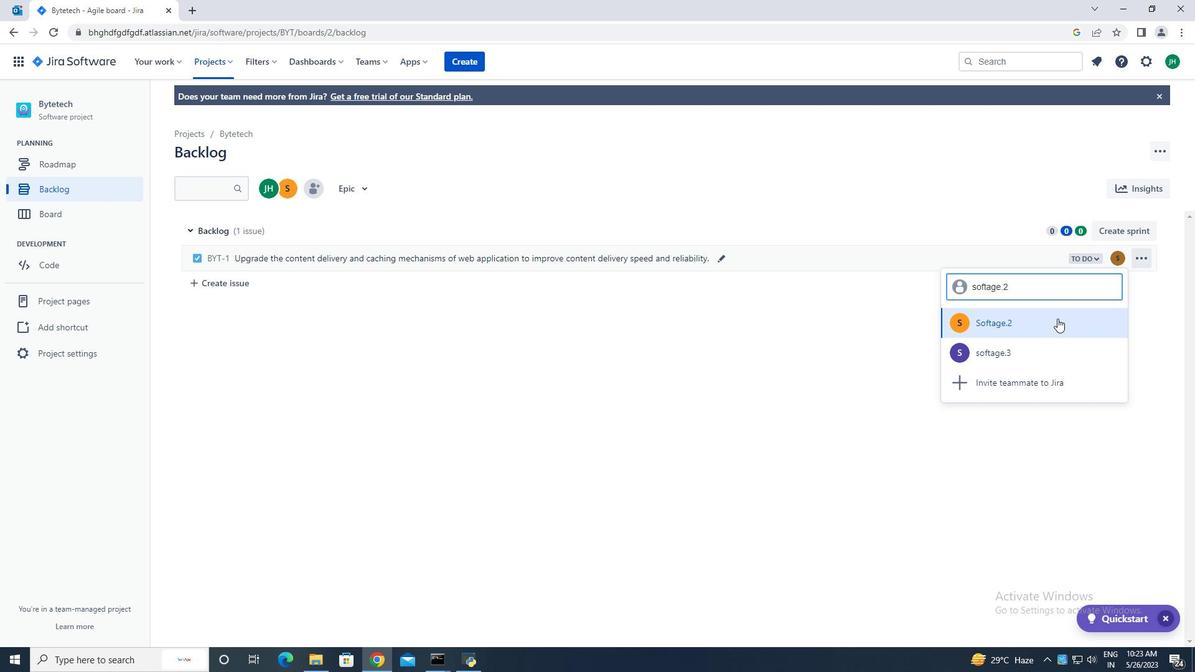 
Action: Mouse moved to (1081, 257)
Screenshot: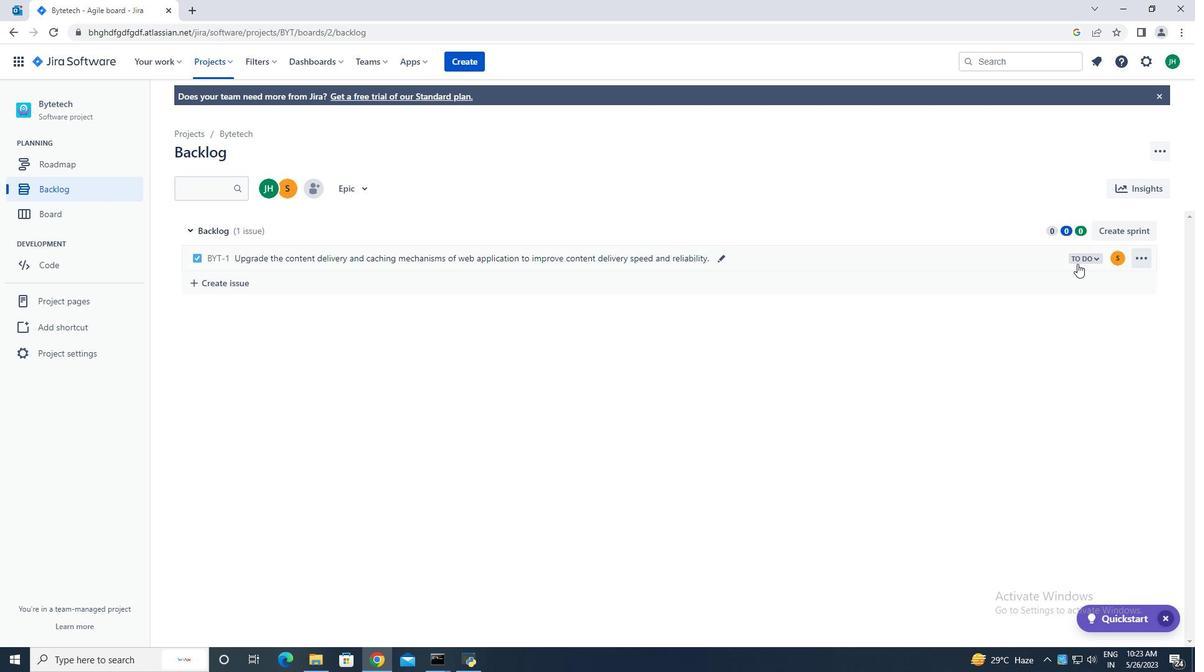 
Action: Mouse pressed left at (1081, 257)
Screenshot: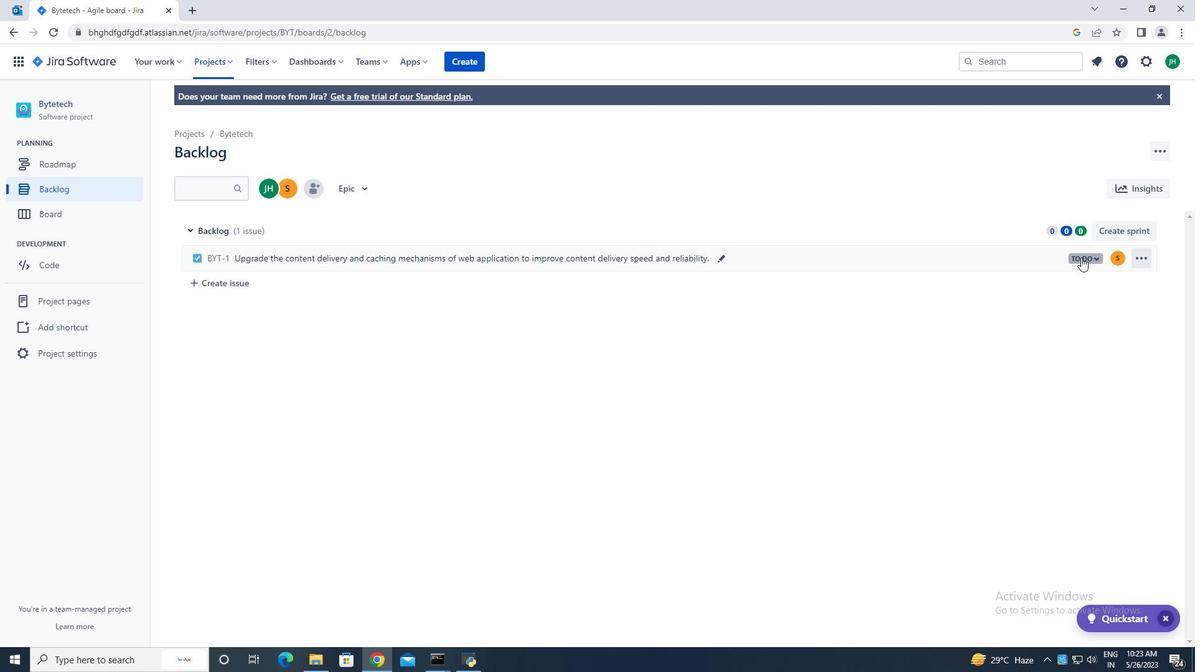 
Action: Mouse moved to (997, 282)
Screenshot: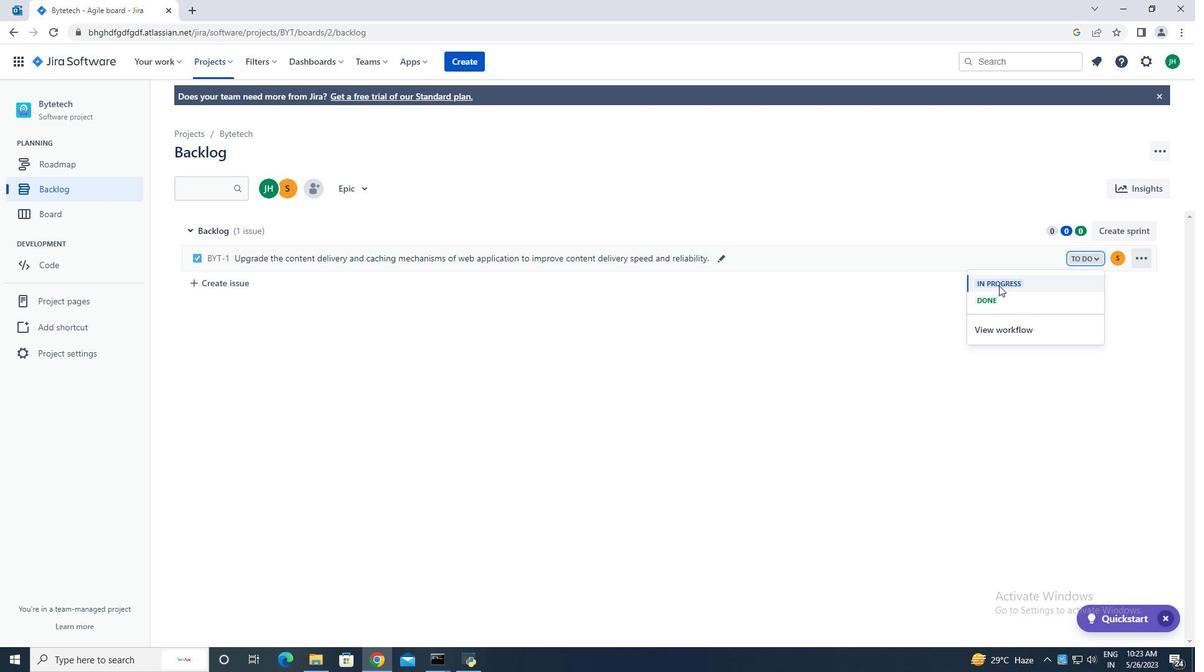 
Action: Mouse pressed left at (997, 282)
Screenshot: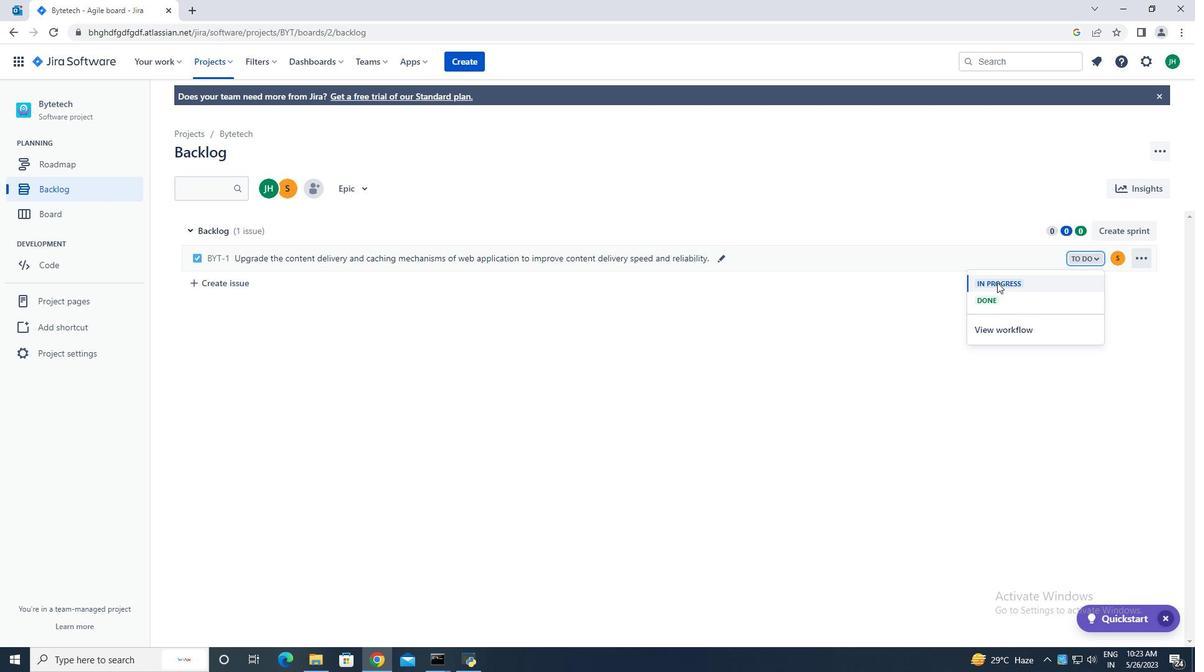 
Action: Mouse moved to (218, 281)
Screenshot: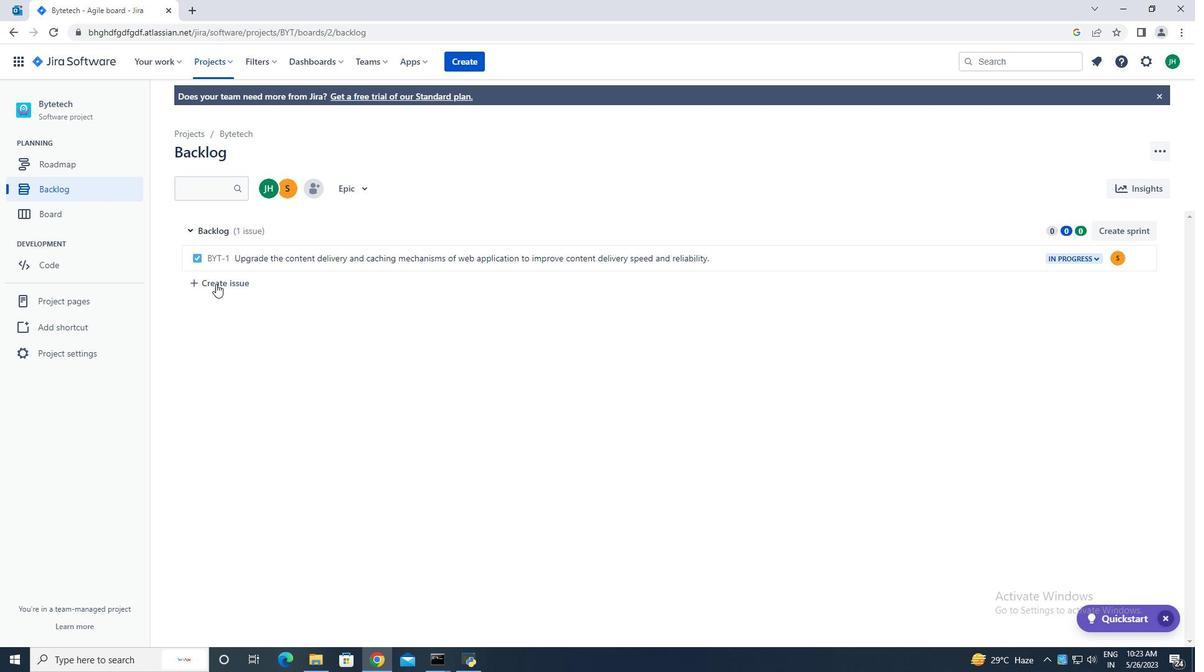 
Action: Mouse pressed left at (218, 281)
Screenshot: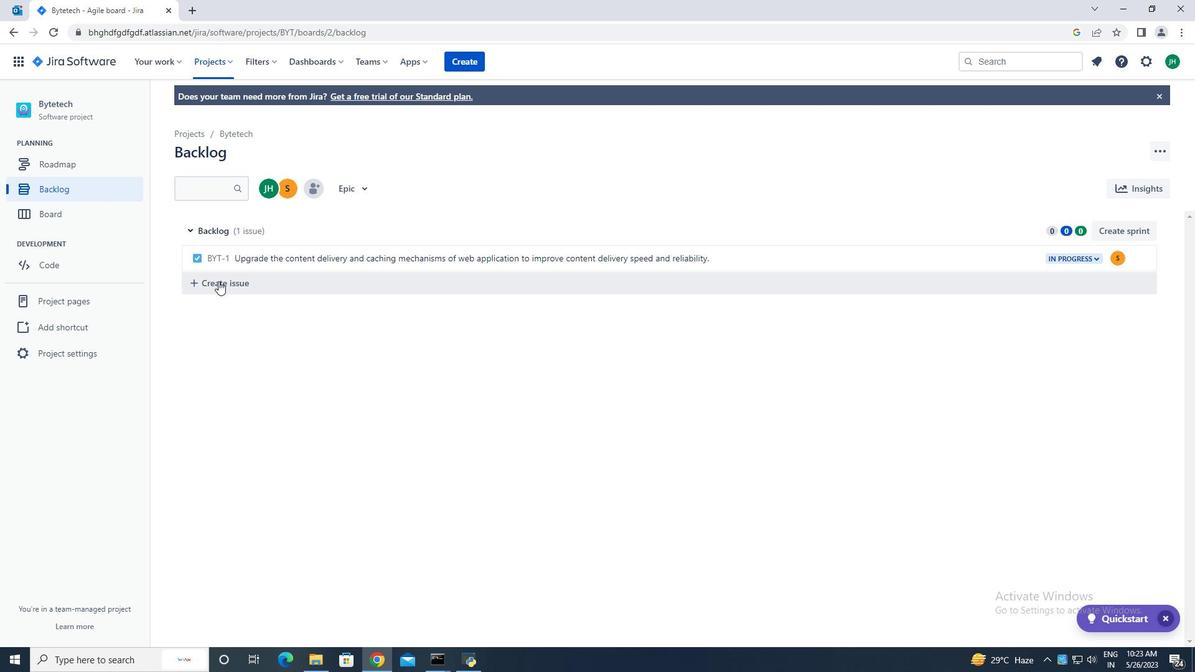 
Action: Mouse moved to (239, 278)
Screenshot: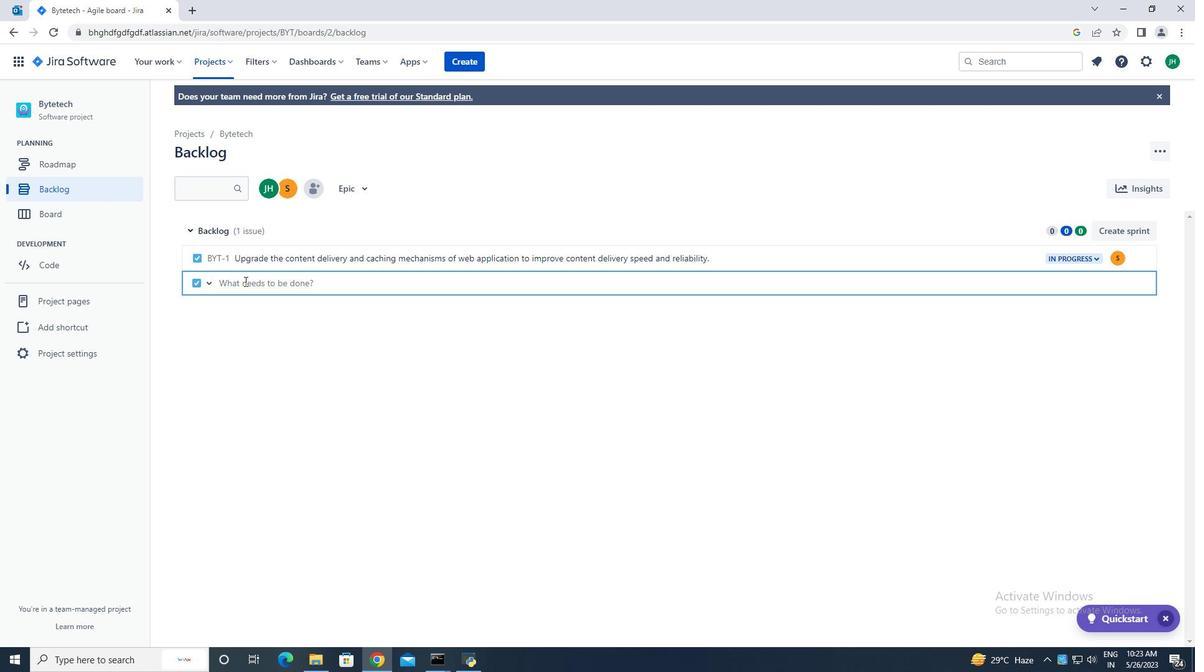 
Action: Key pressed <Key.caps_lock>C<Key.caps_lock>reate<Key.space>a<Key.space>new<Key.space>online<Key.space>platform<Key.space>for<Key.space>online<Key.space>gardening<Key.space>courcw<Key.backspace>e
Screenshot: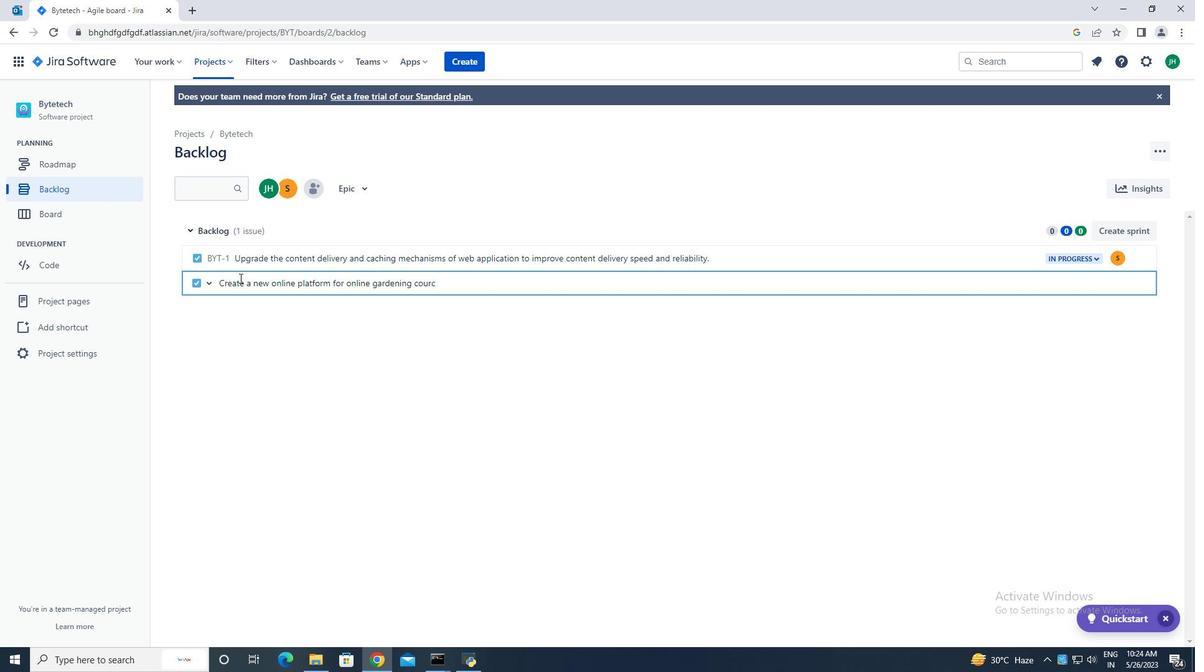 
Action: Mouse moved to (241, 279)
Screenshot: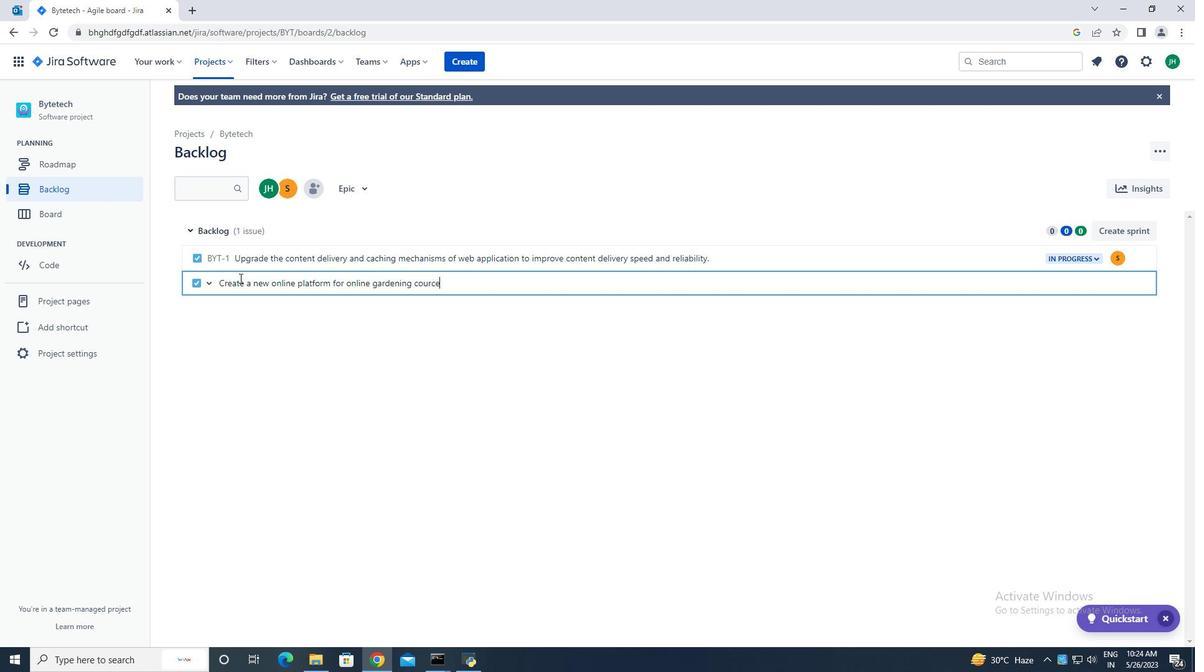 
Action: Key pressed s
Screenshot: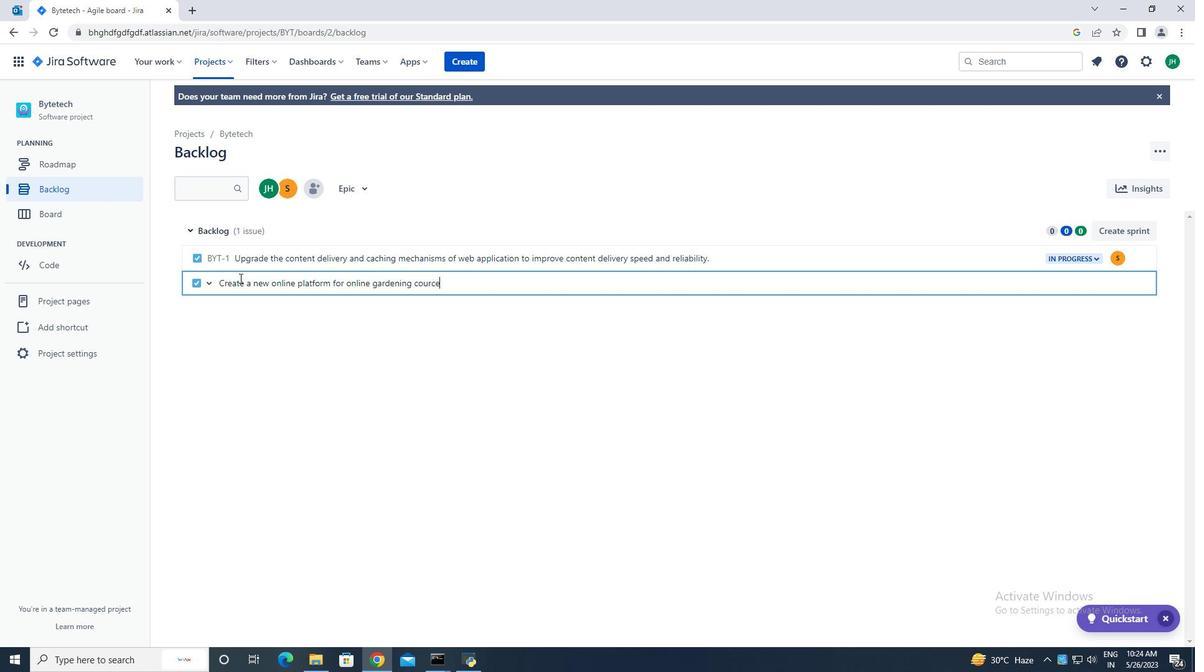 
Action: Mouse moved to (242, 279)
Screenshot: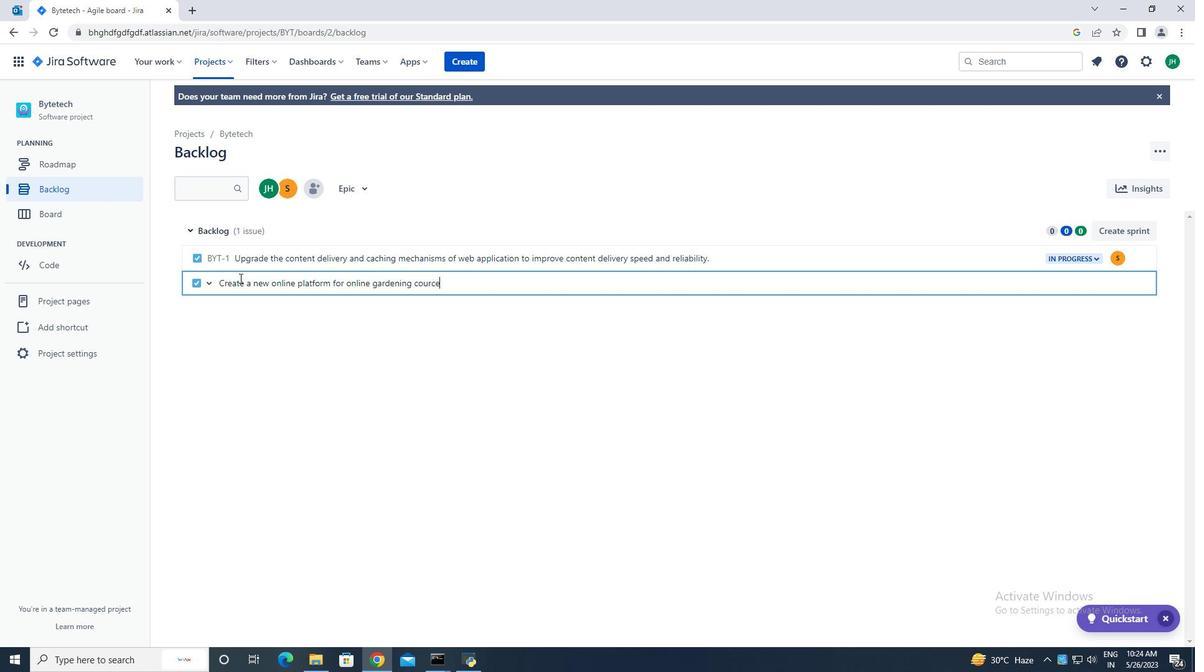 
Action: Key pressed <Key.space><Key.backspace><Key.backspace><Key.backspace>es<Key.space><Key.backspace><Key.backspace><Key.backspace><Key.backspace>ses<Key.space>with<Key.space>advanced<Key.space>gardening<Key.space>tools<Key.space>and<Key.space>community<Key.space>features.<Key.enter>
Screenshot: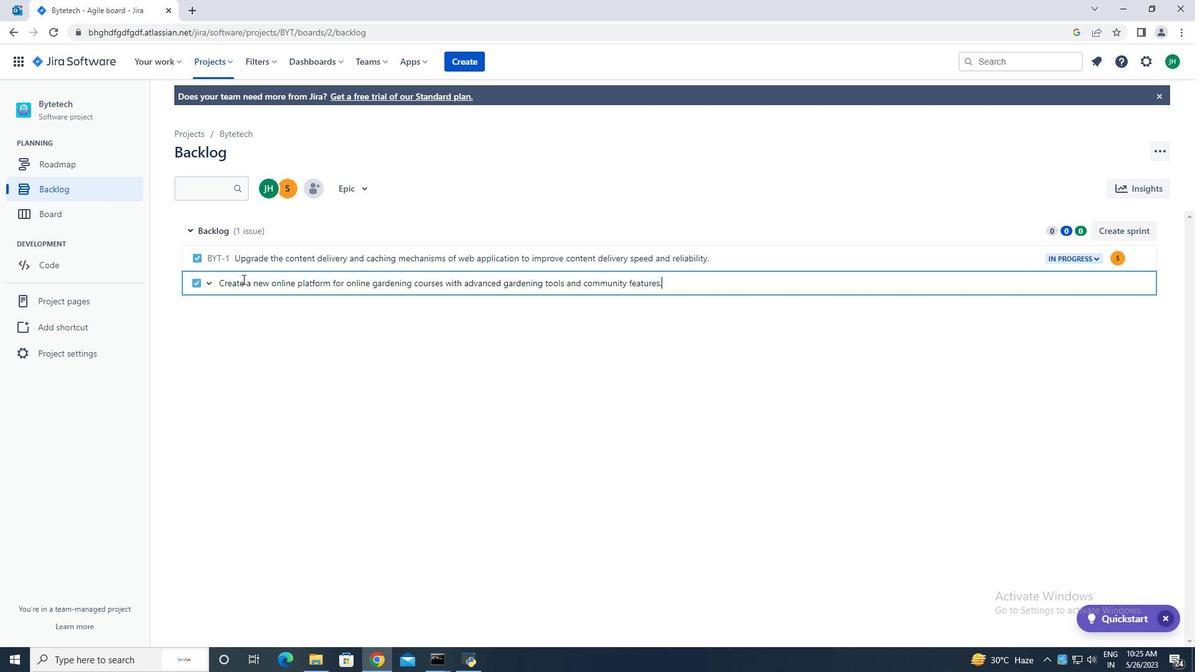 
Action: Mouse moved to (1121, 284)
Screenshot: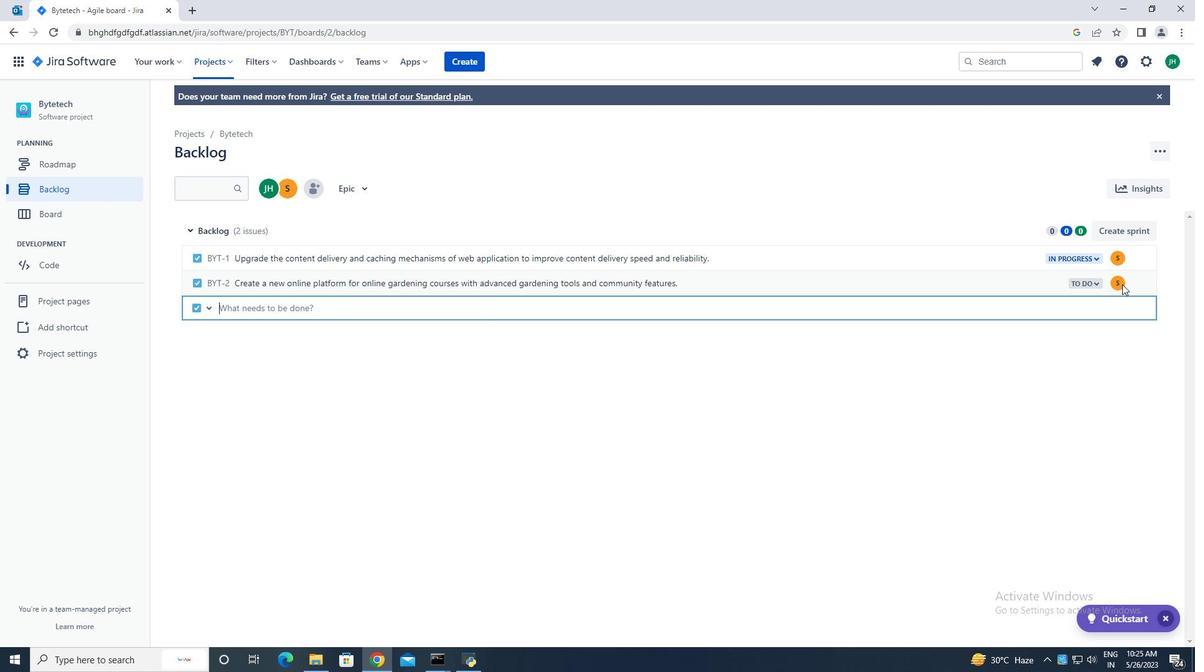 
Action: Mouse pressed left at (1121, 284)
Screenshot: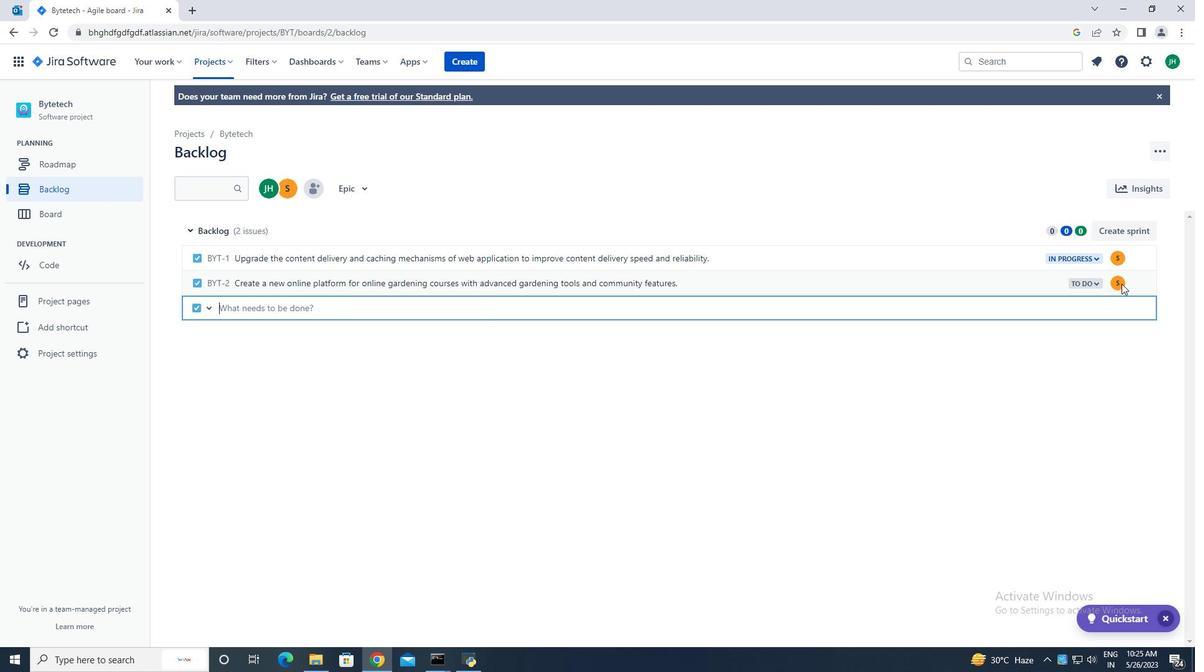 
Action: Mouse moved to (1116, 284)
Screenshot: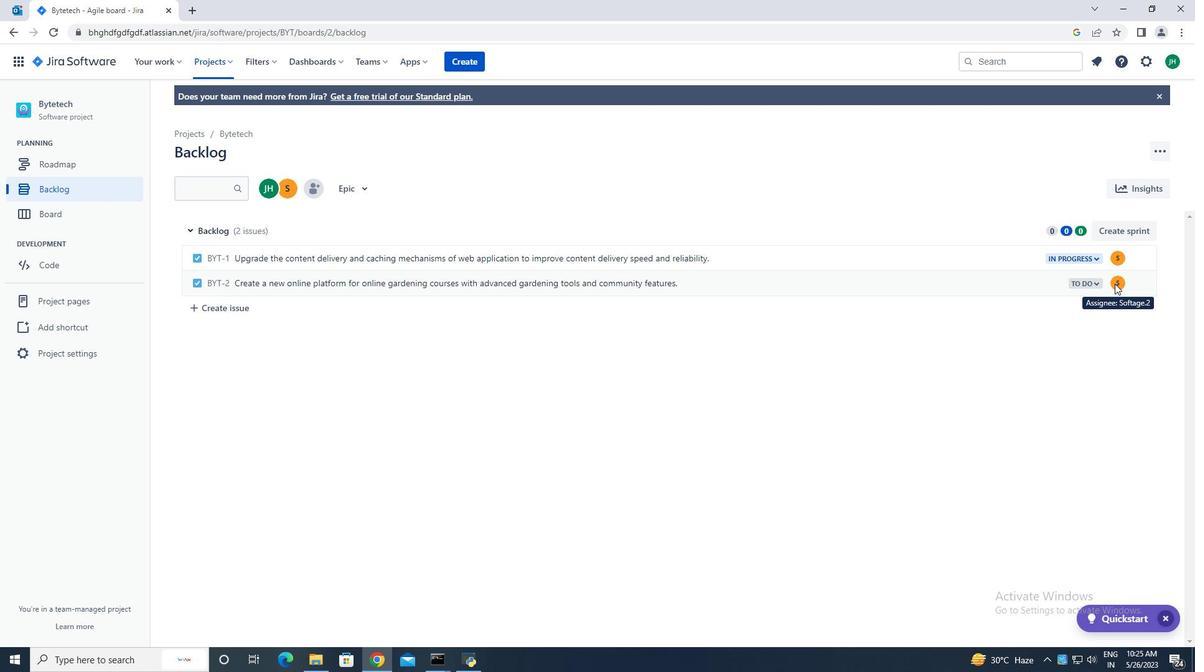 
Action: Mouse pressed left at (1116, 284)
Screenshot: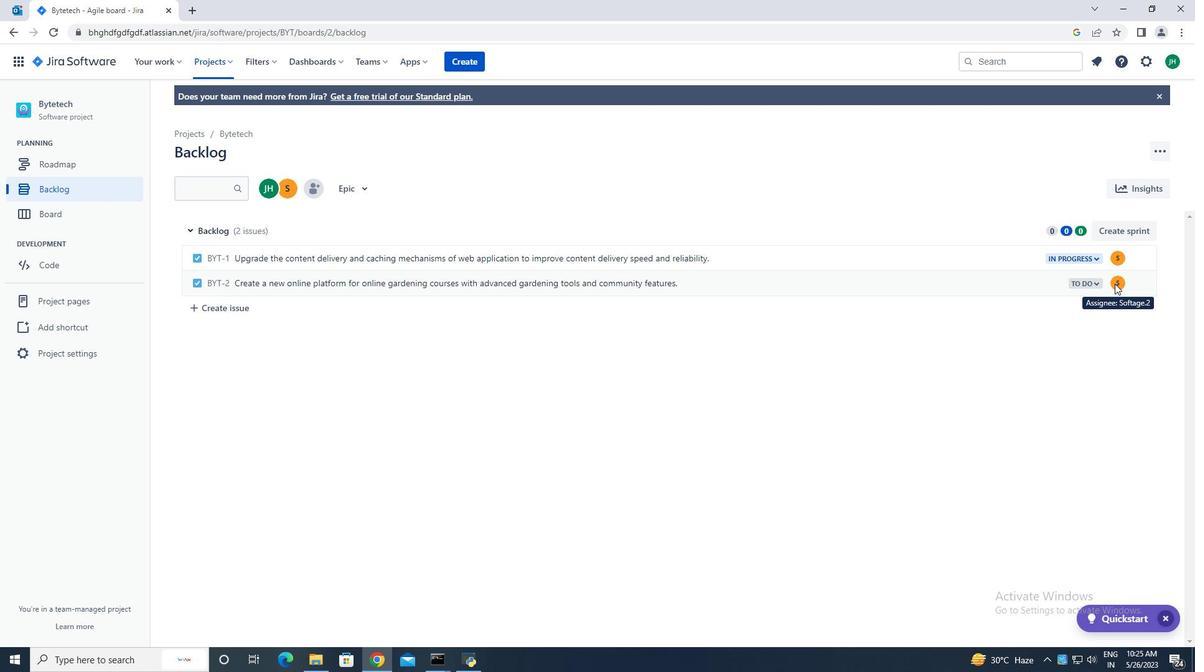 
Action: Mouse moved to (1123, 282)
Screenshot: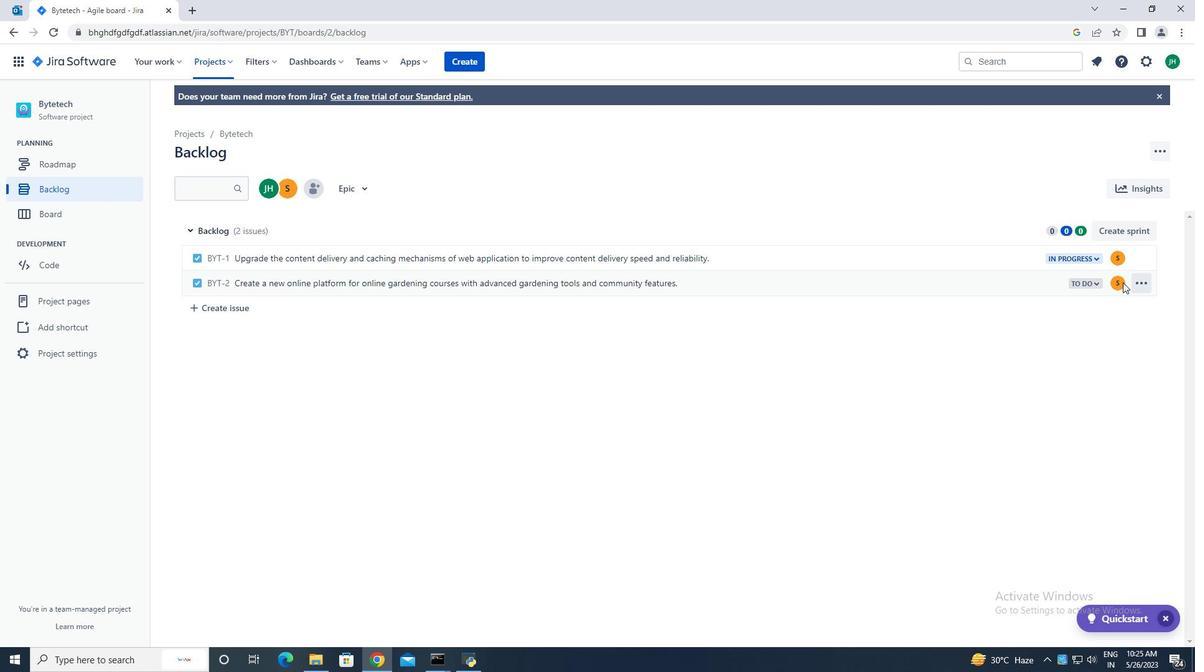 
Action: Mouse pressed left at (1123, 282)
Screenshot: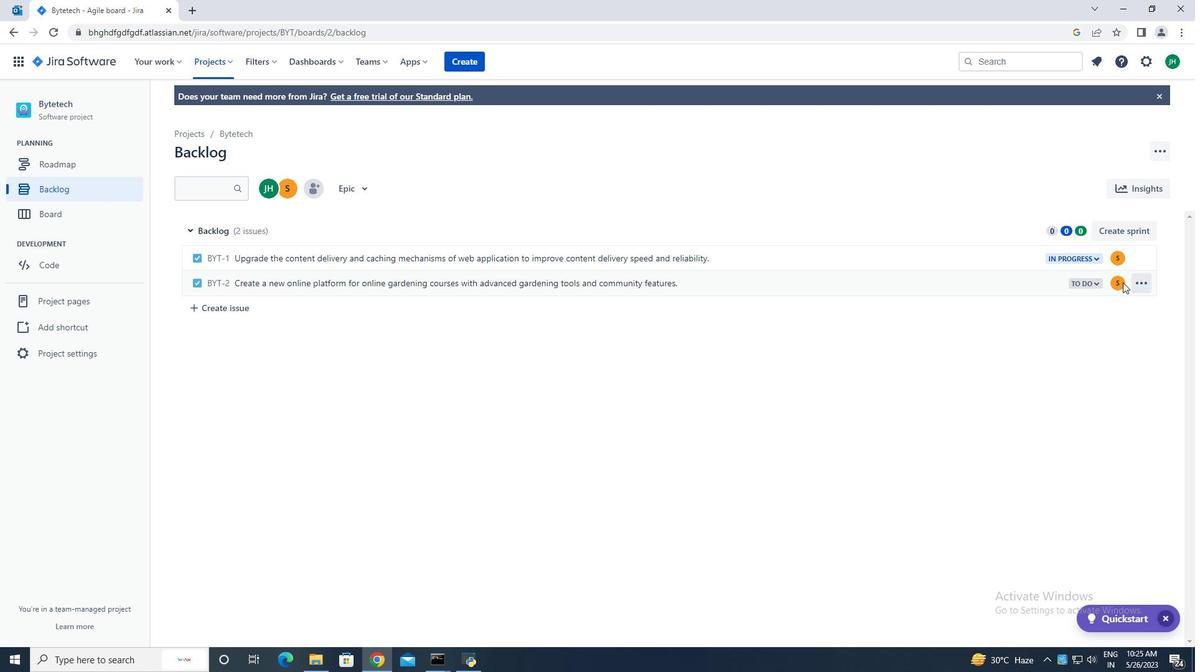 
Action: Mouse moved to (1119, 284)
Screenshot: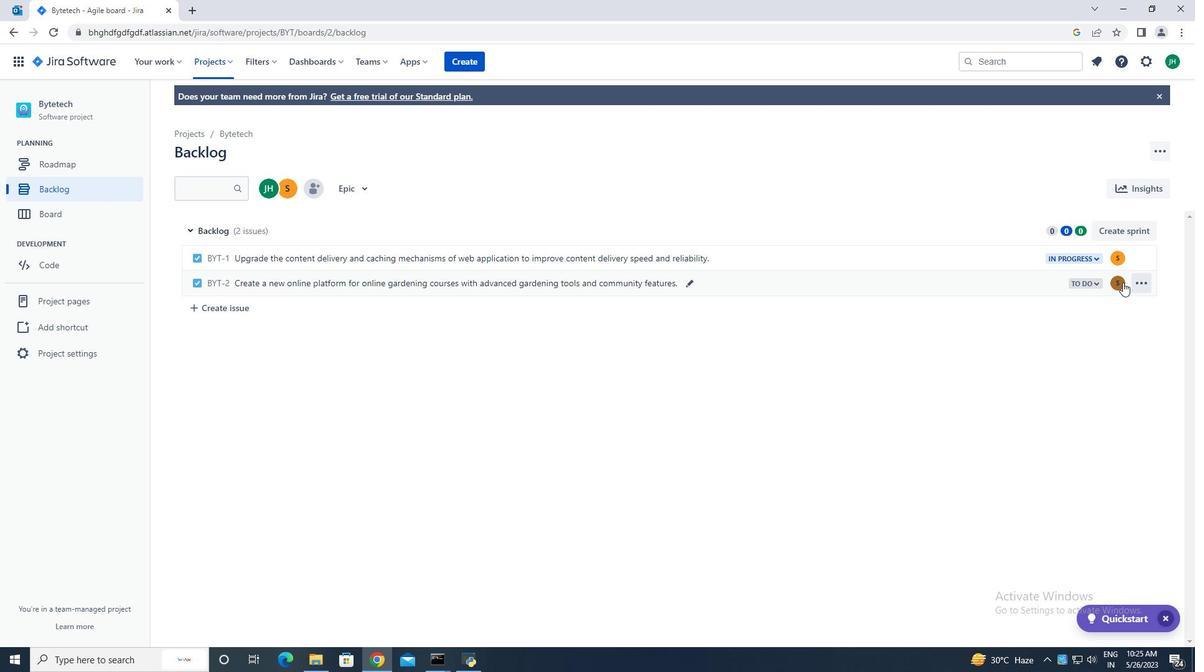 
Action: Mouse pressed left at (1119, 284)
Screenshot: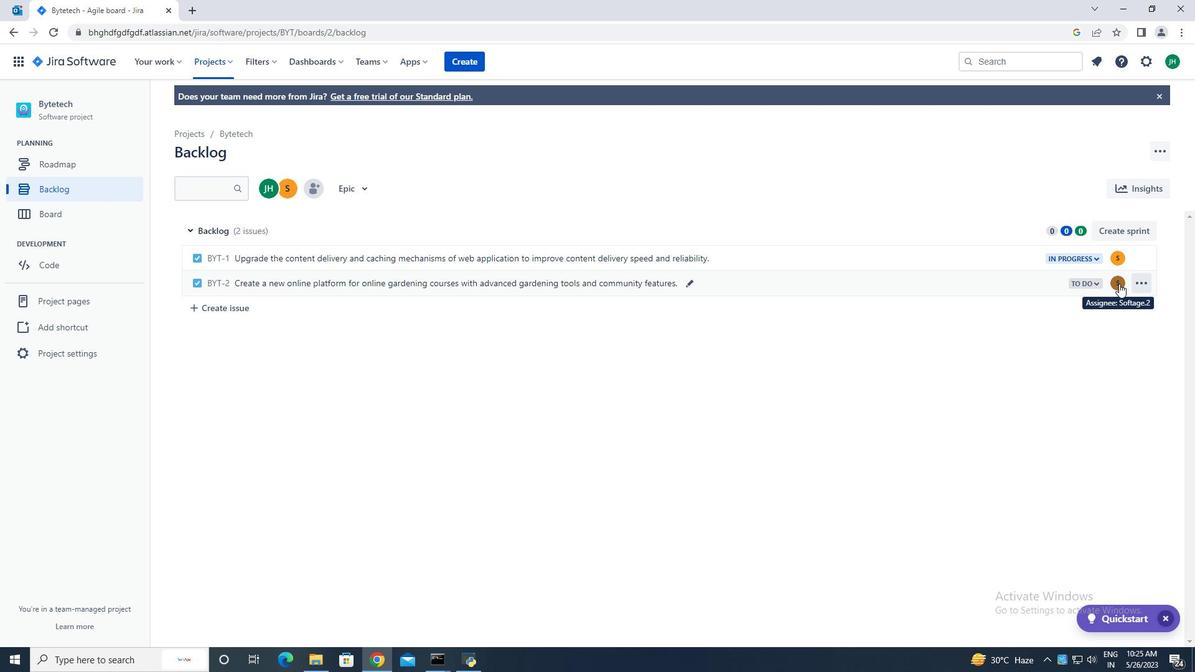 
Action: Mouse moved to (1032, 316)
Screenshot: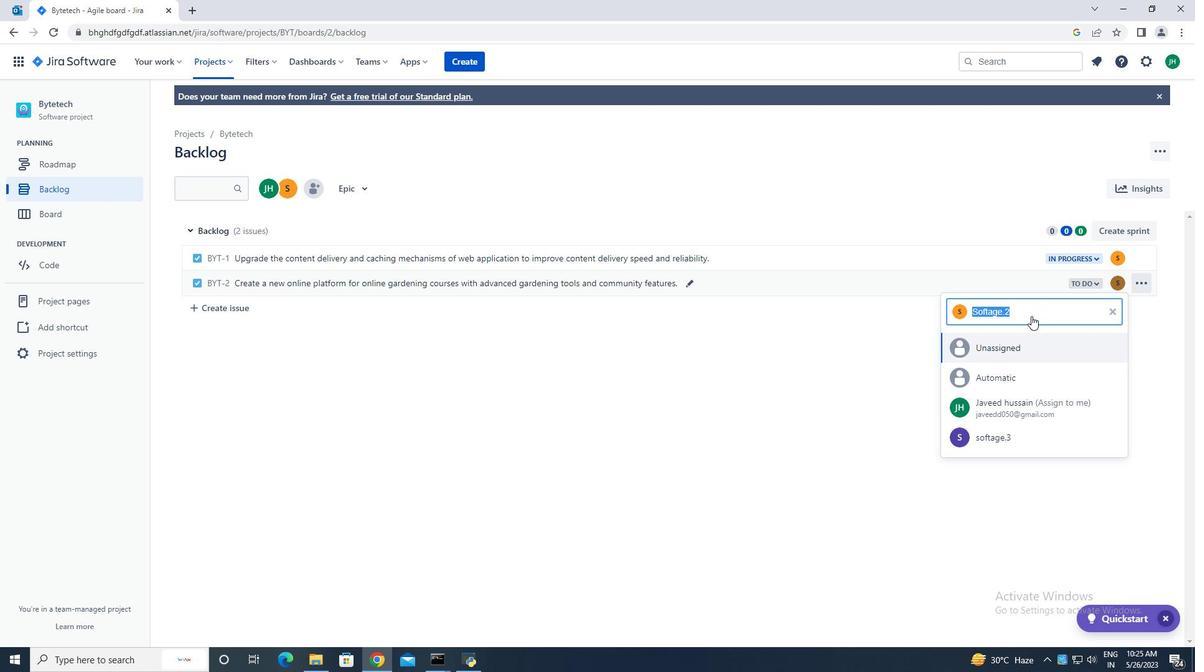 
Action: Key pressed softage.3
Screenshot: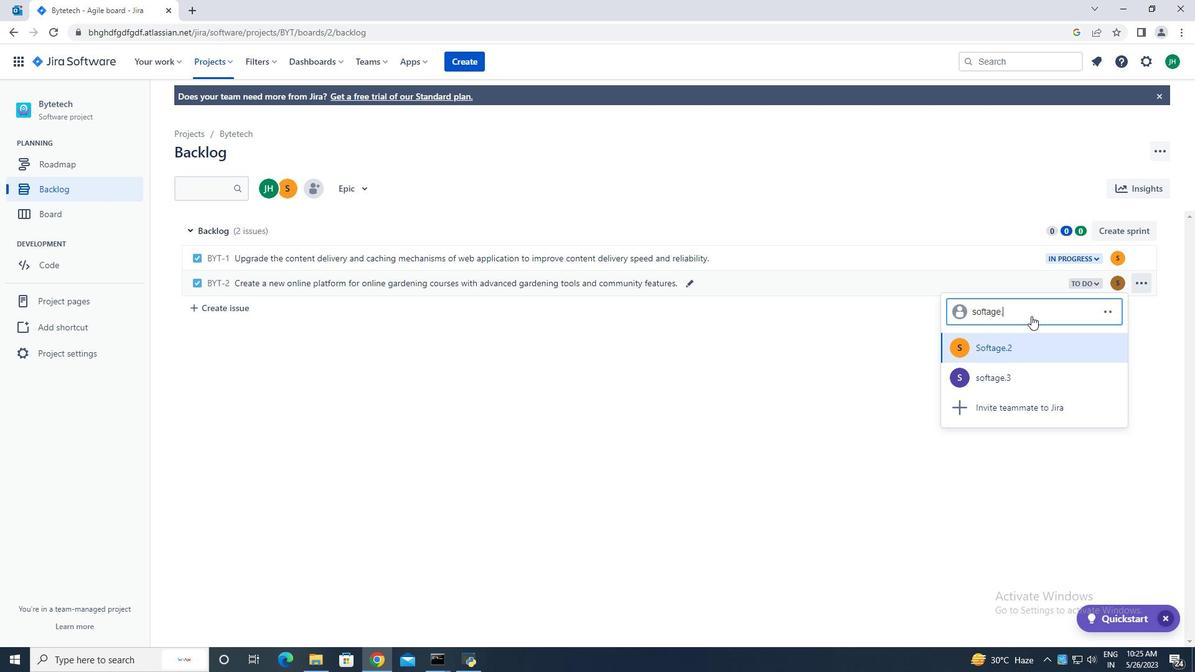 
Action: Mouse moved to (1036, 342)
Screenshot: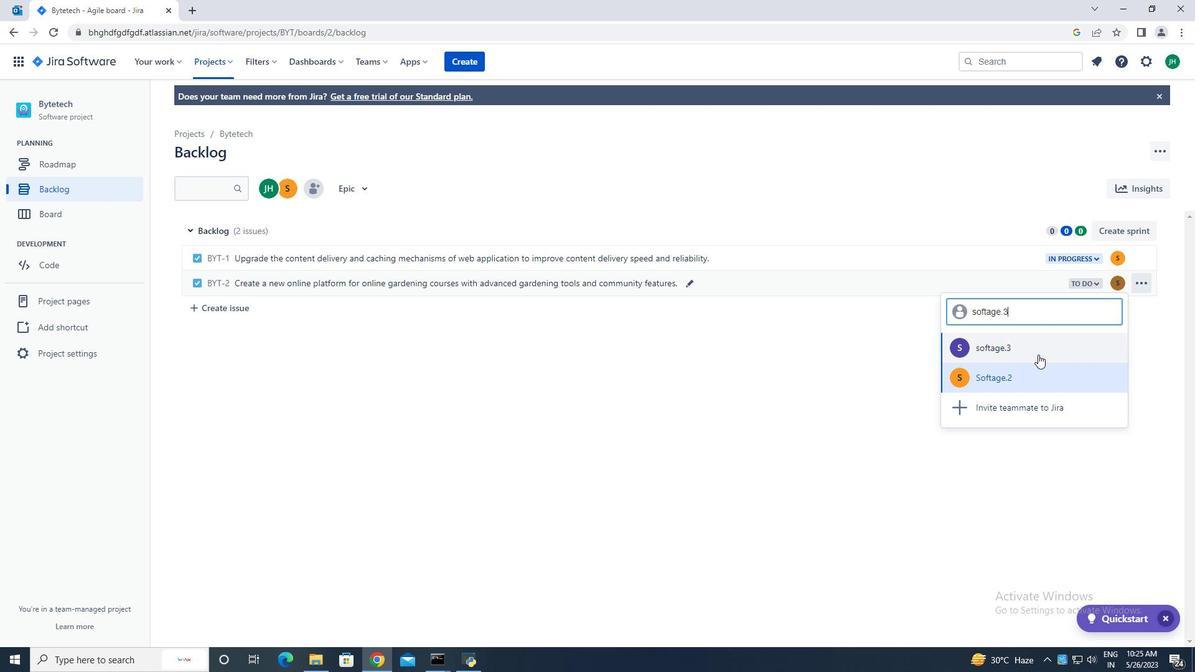 
Action: Mouse pressed left at (1036, 342)
Screenshot: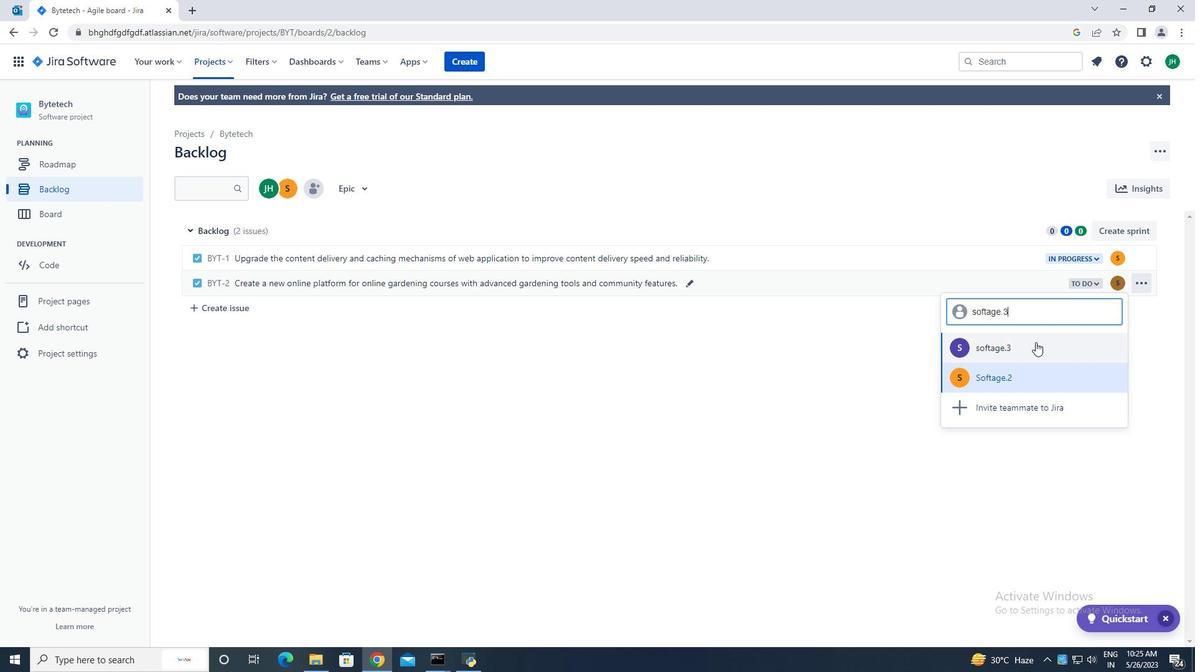 
Action: Mouse moved to (1086, 285)
Screenshot: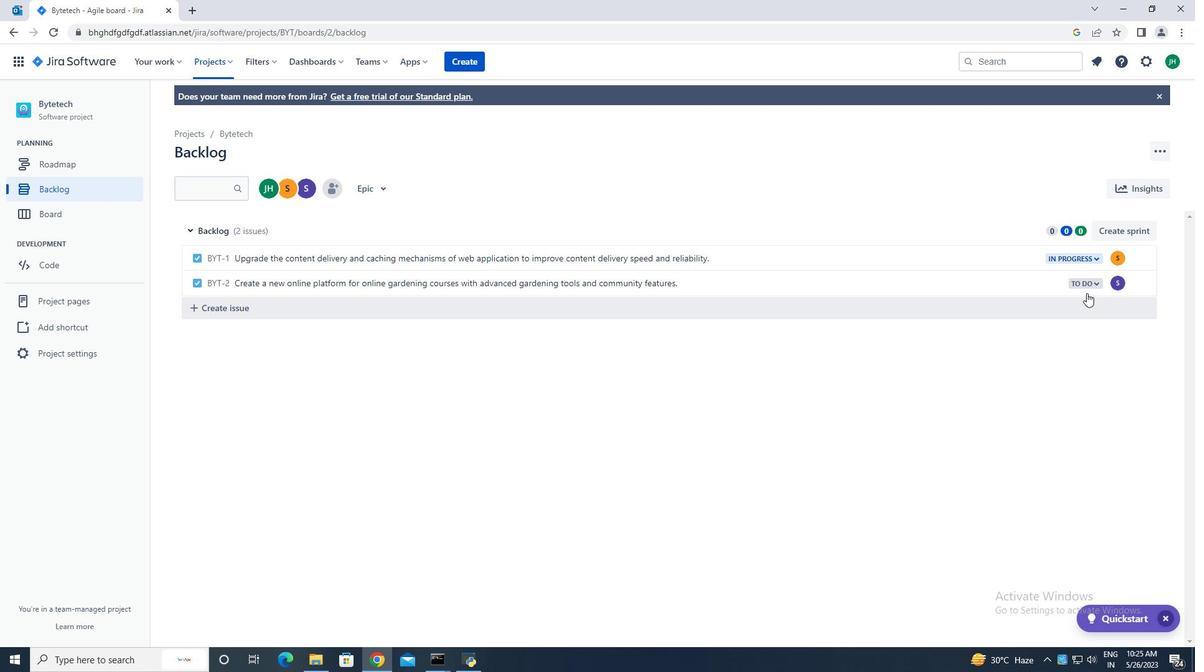 
Action: Mouse pressed left at (1086, 285)
Screenshot: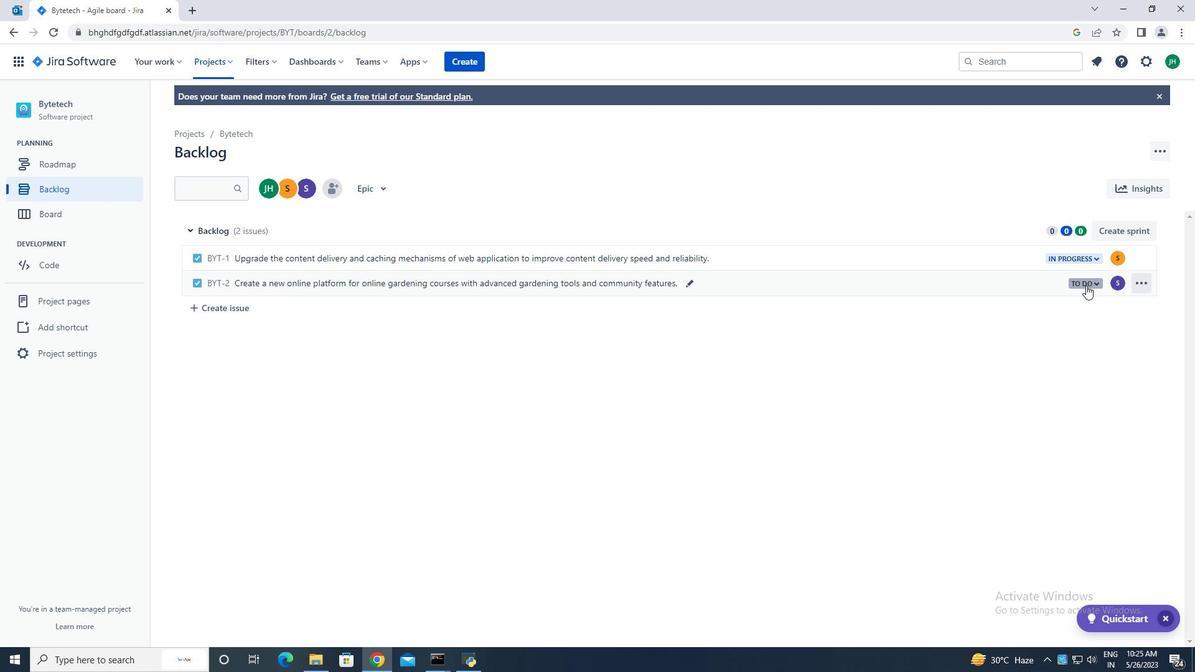 
Action: Mouse moved to (1002, 307)
Screenshot: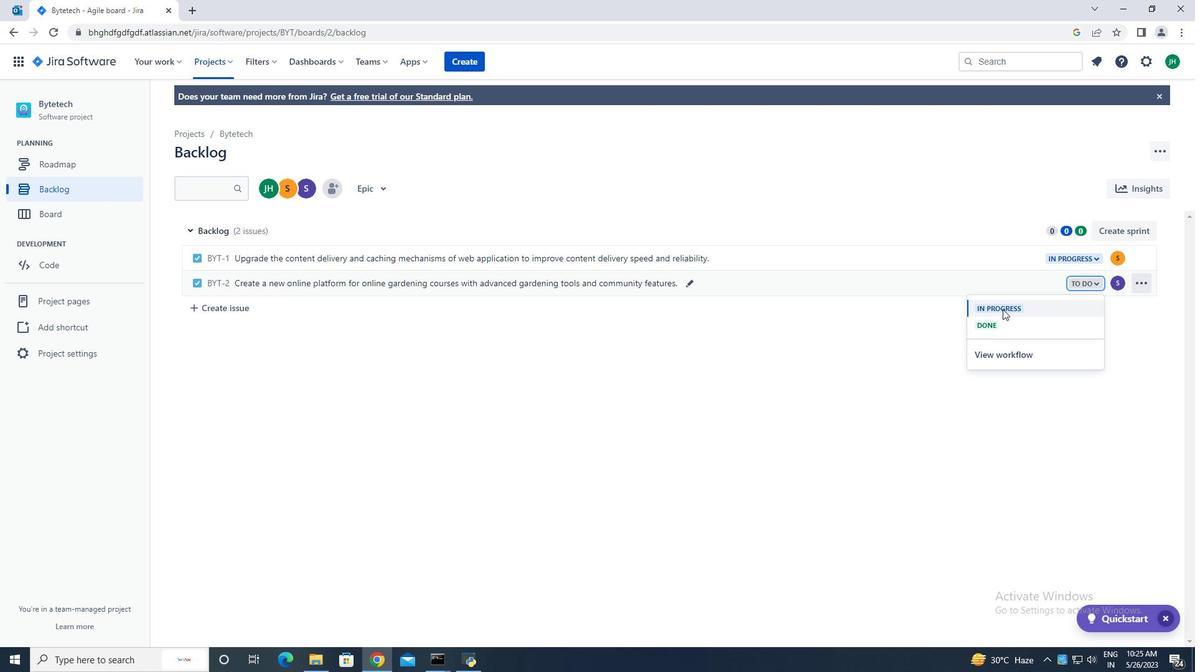 
Action: Mouse pressed left at (1002, 307)
Screenshot: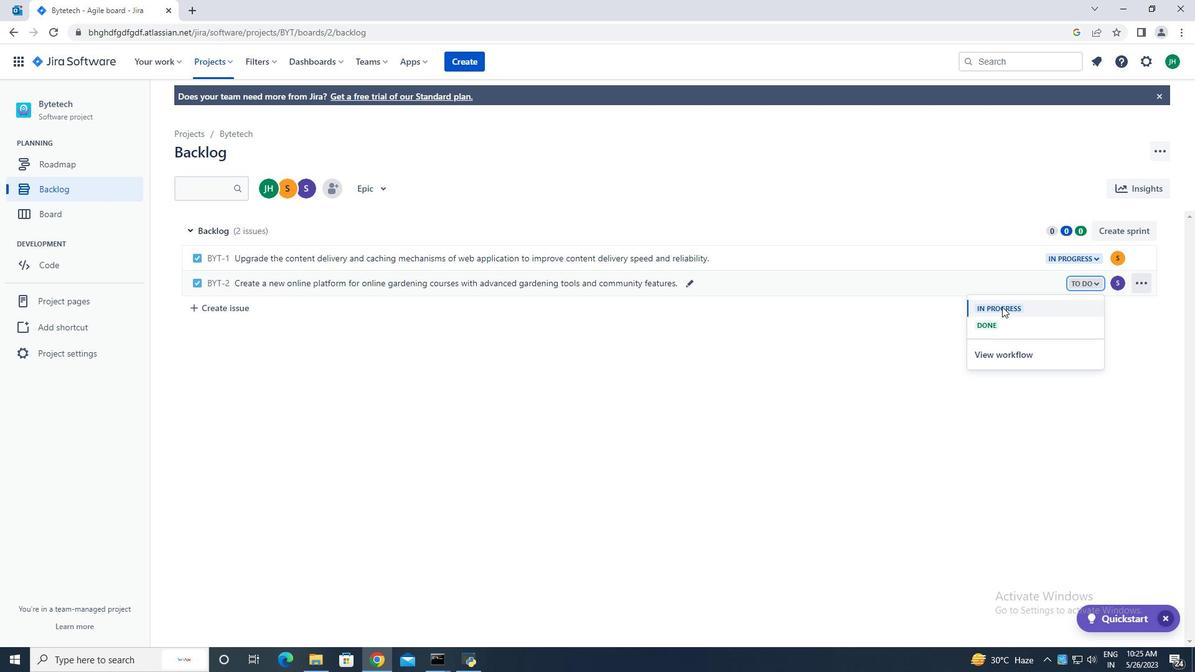 
Action: Mouse moved to (876, 393)
Screenshot: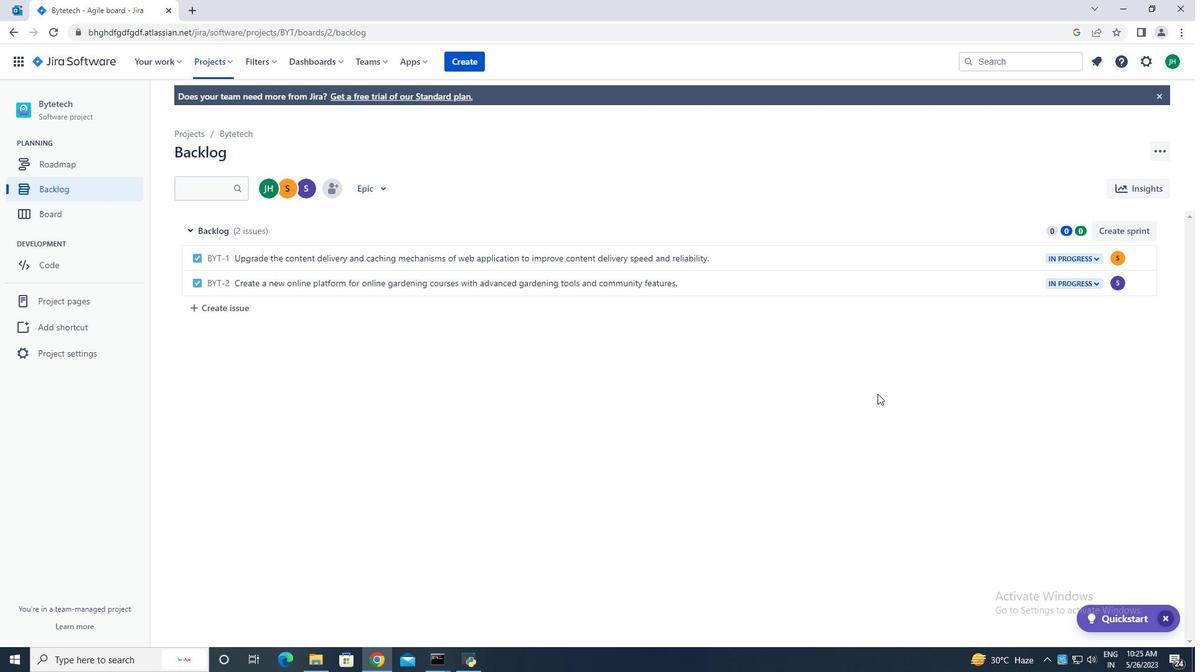 
